 Task: Create a due date automation trigger when advanced on, 2 hours after a card is due add fields without custom field "Resume" set to a date more than 1 days from now.
Action: Mouse moved to (1292, 108)
Screenshot: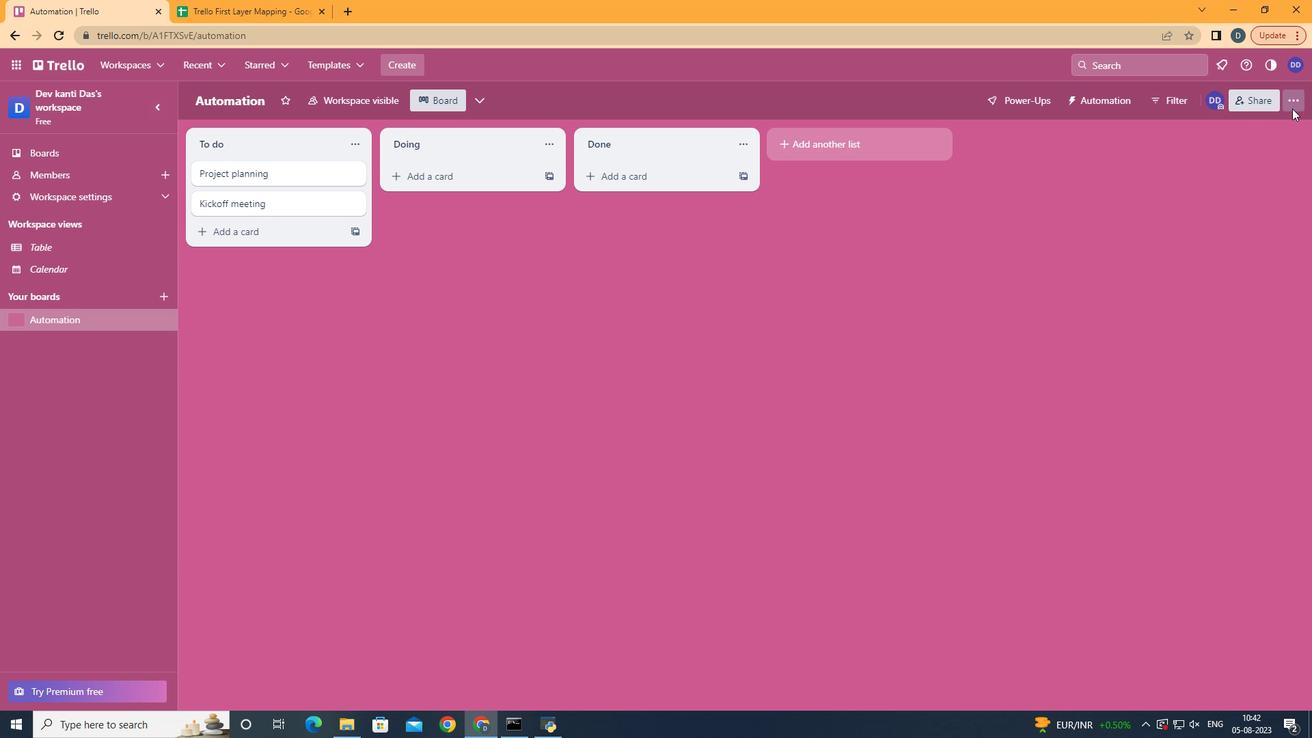 
Action: Mouse pressed left at (1292, 108)
Screenshot: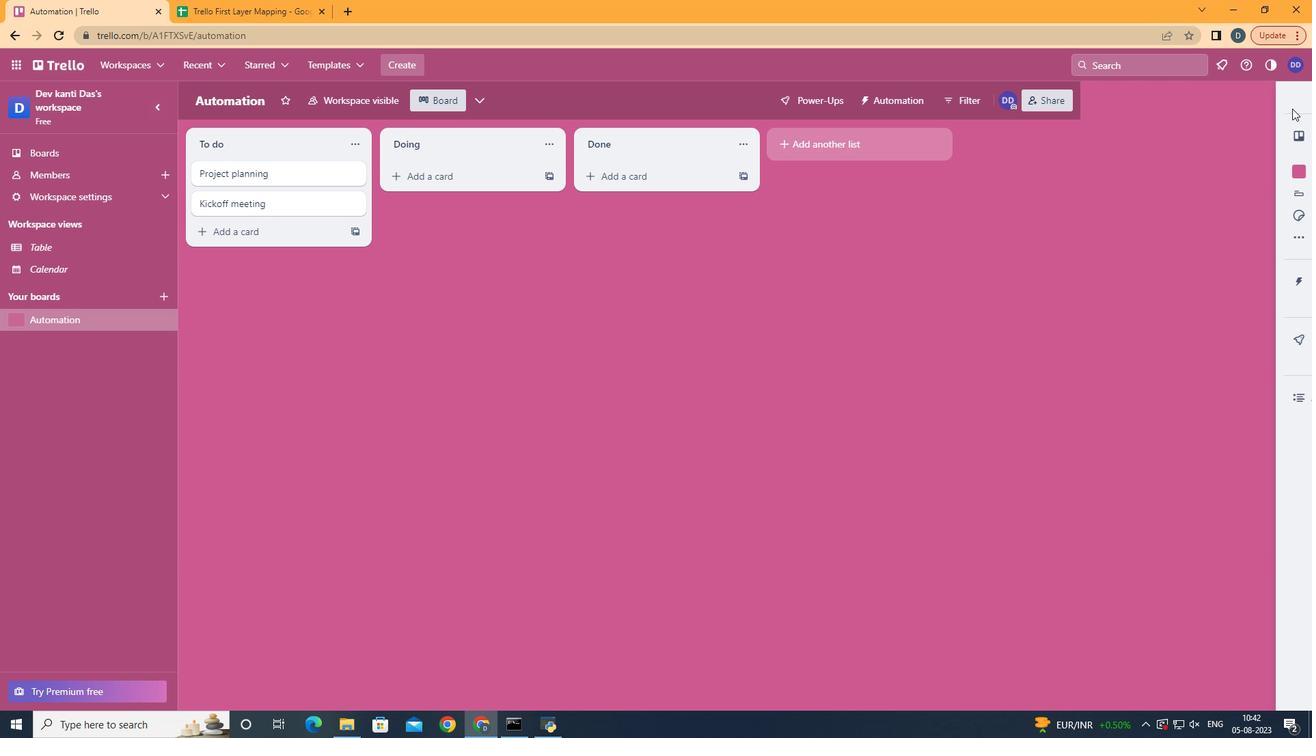 
Action: Mouse moved to (1168, 298)
Screenshot: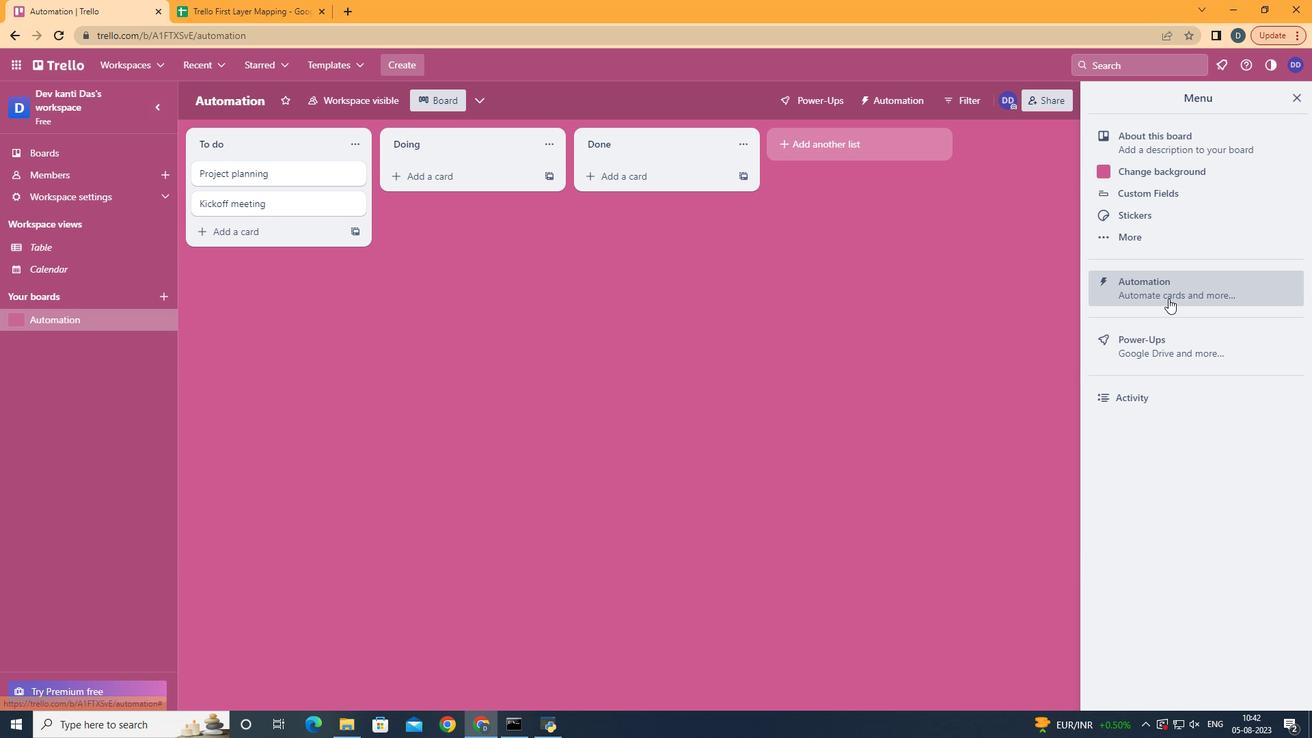 
Action: Mouse pressed left at (1168, 298)
Screenshot: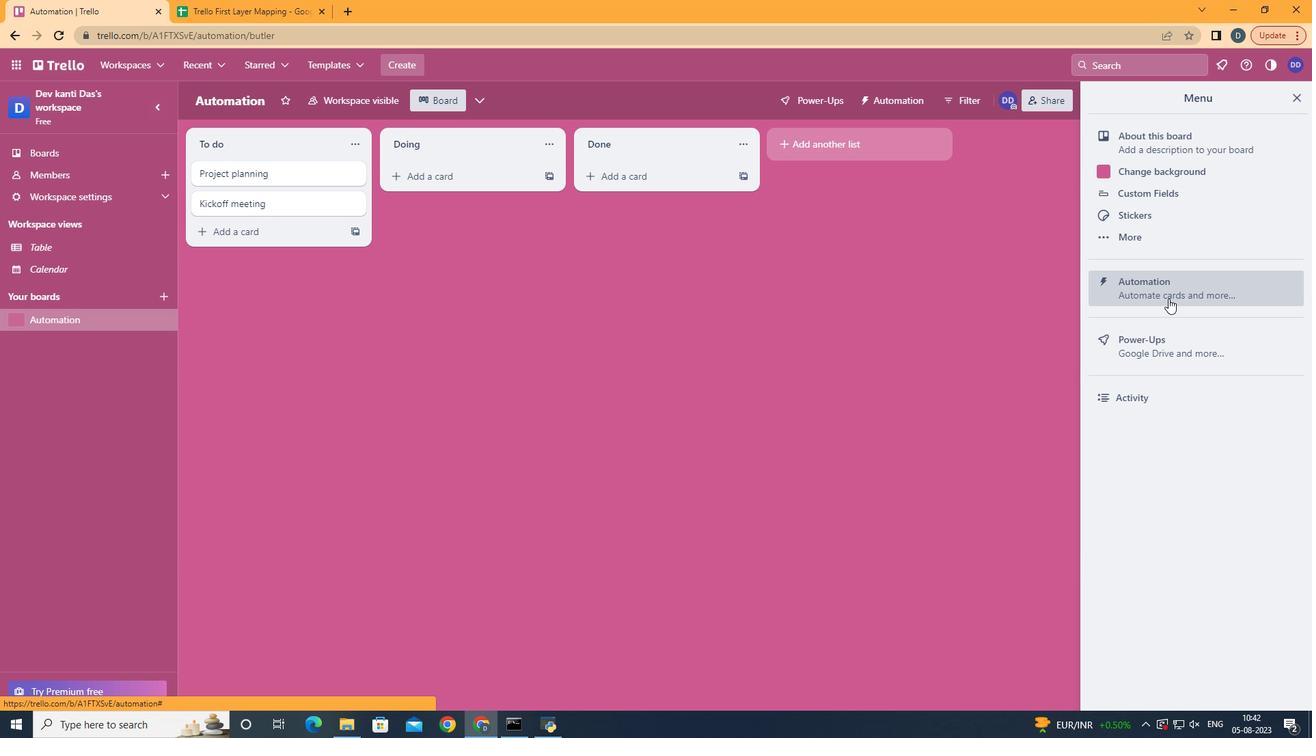 
Action: Mouse moved to (278, 273)
Screenshot: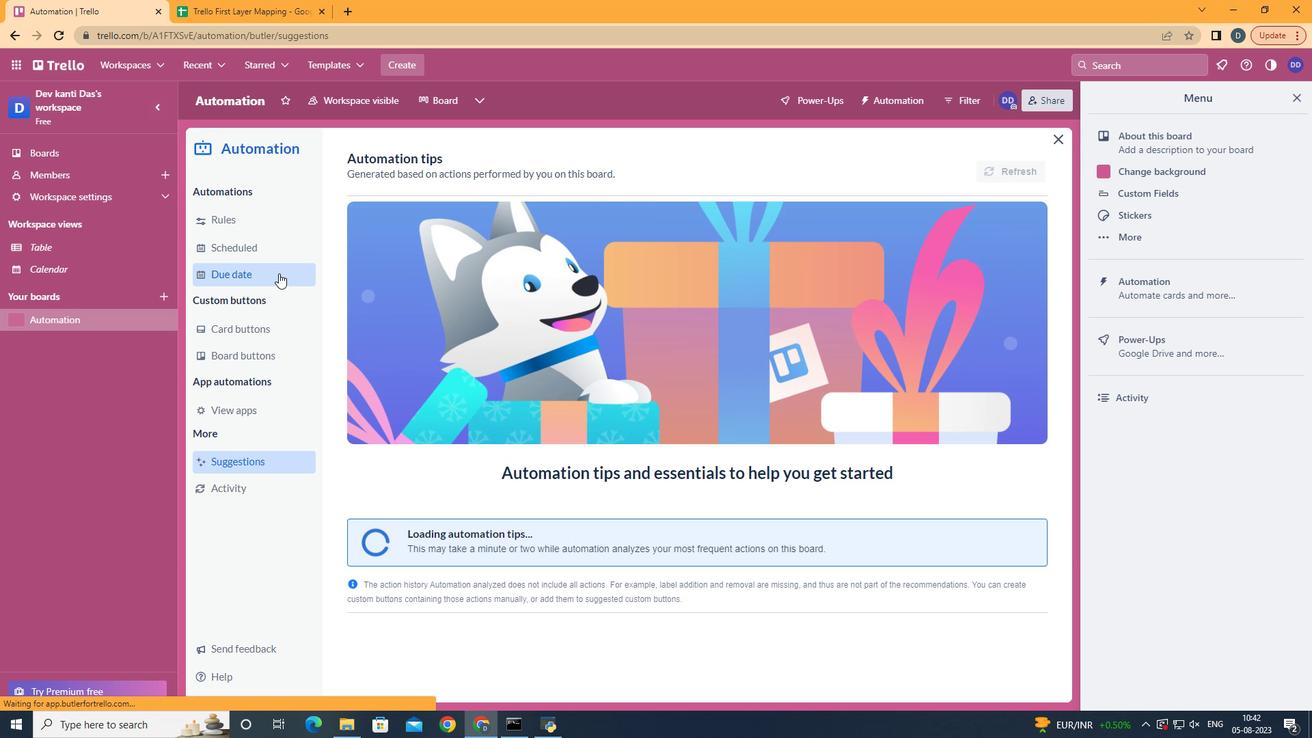 
Action: Mouse pressed left at (278, 273)
Screenshot: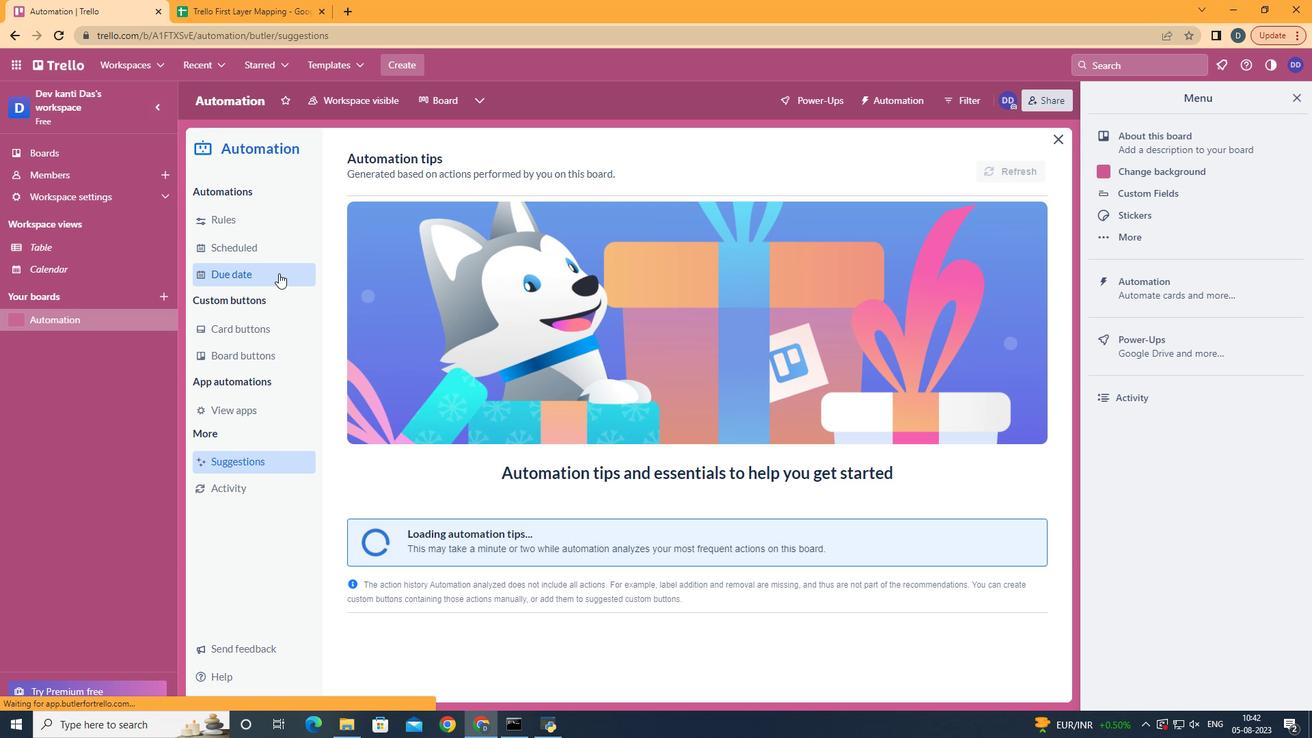 
Action: Mouse moved to (947, 164)
Screenshot: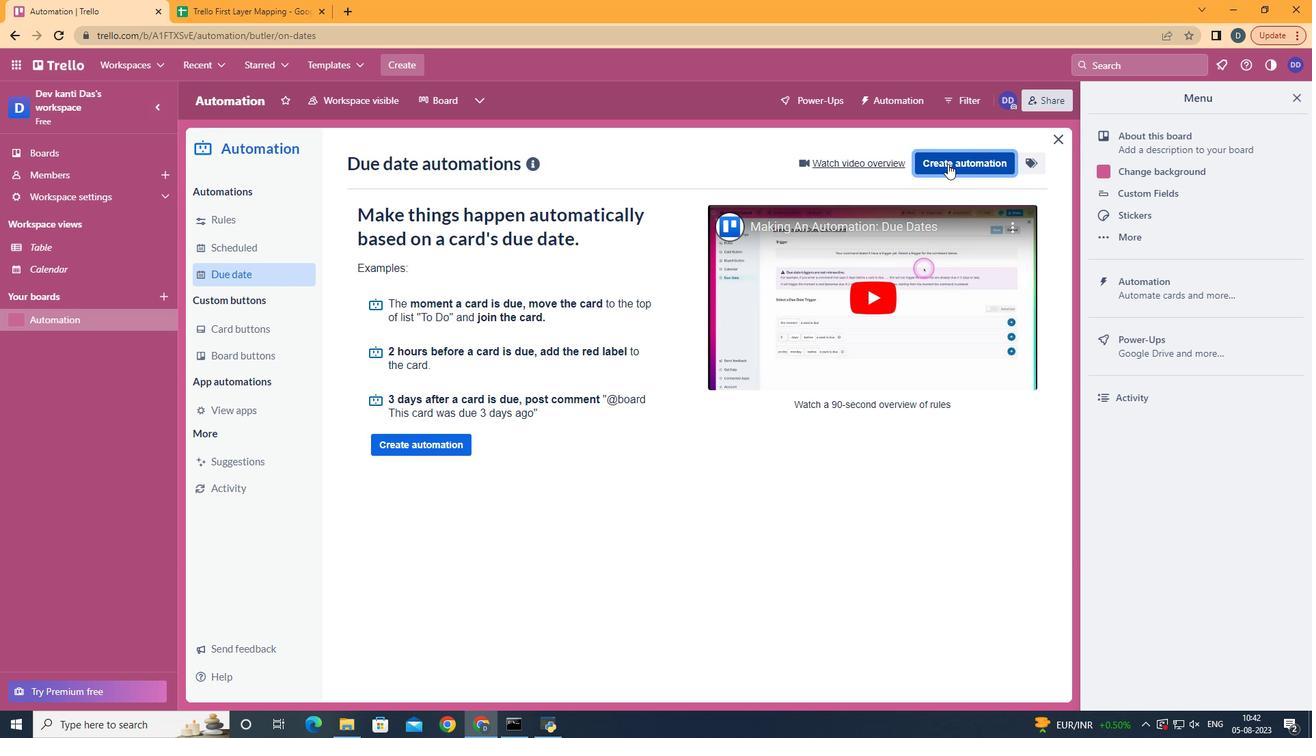 
Action: Mouse pressed left at (947, 164)
Screenshot: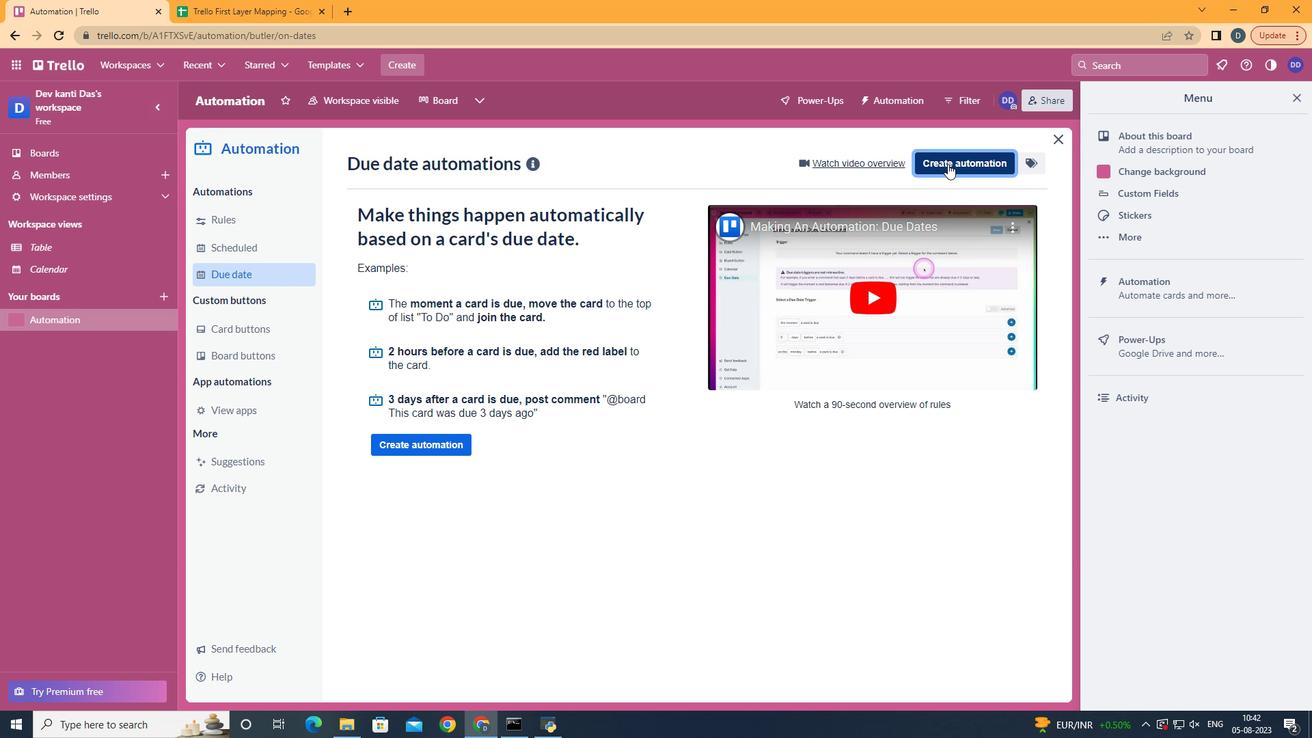 
Action: Mouse moved to (701, 300)
Screenshot: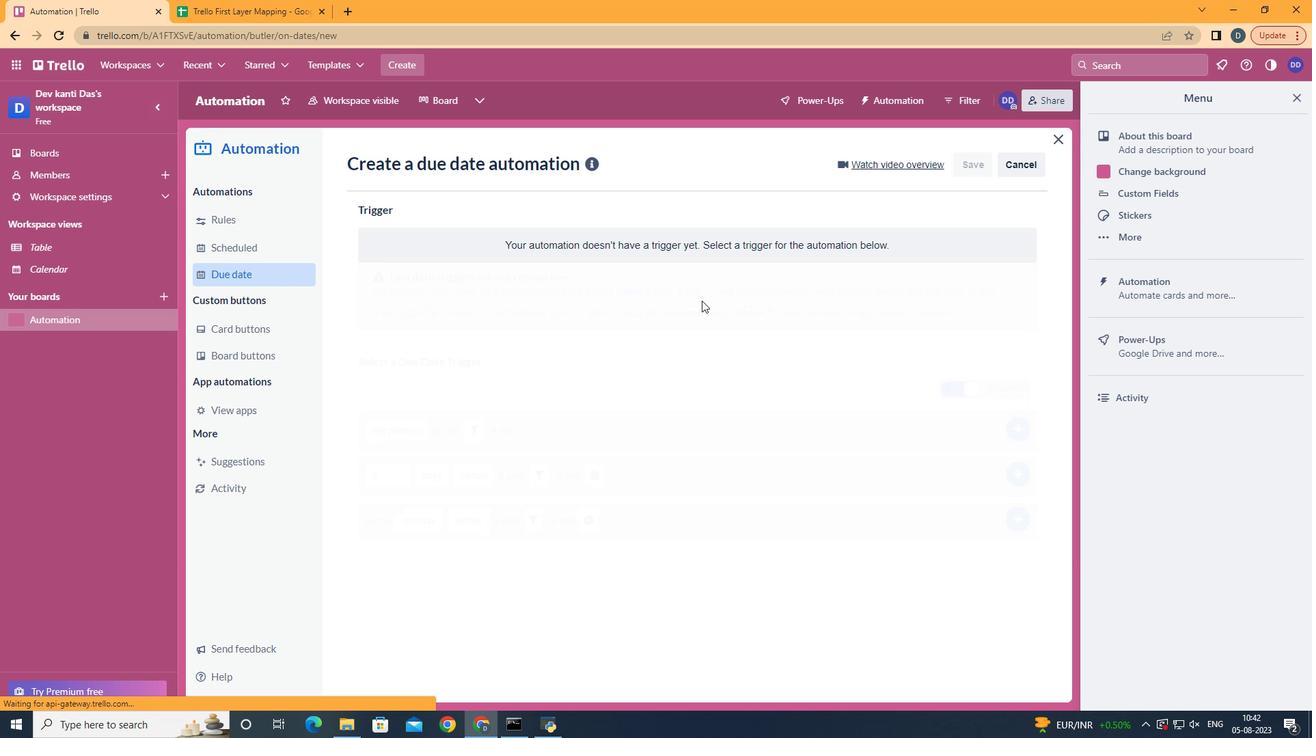 
Action: Mouse pressed left at (701, 300)
Screenshot: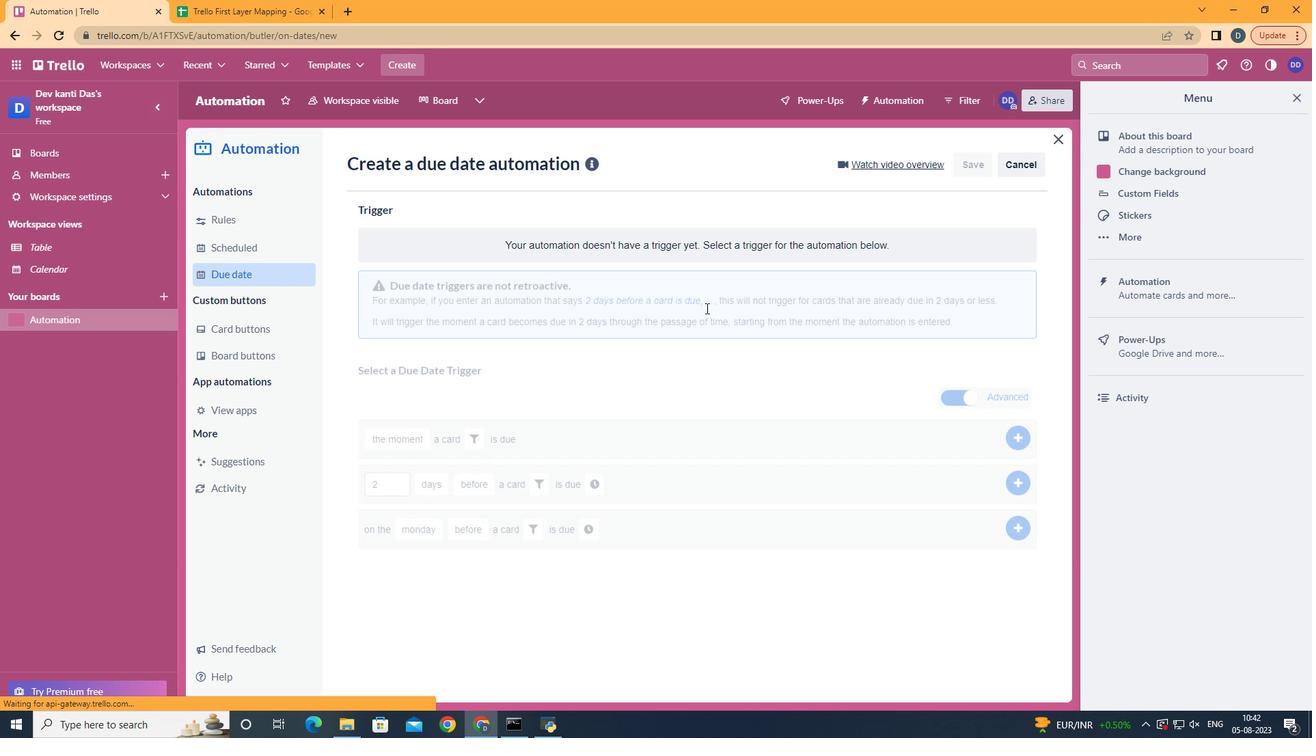 
Action: Mouse moved to (447, 575)
Screenshot: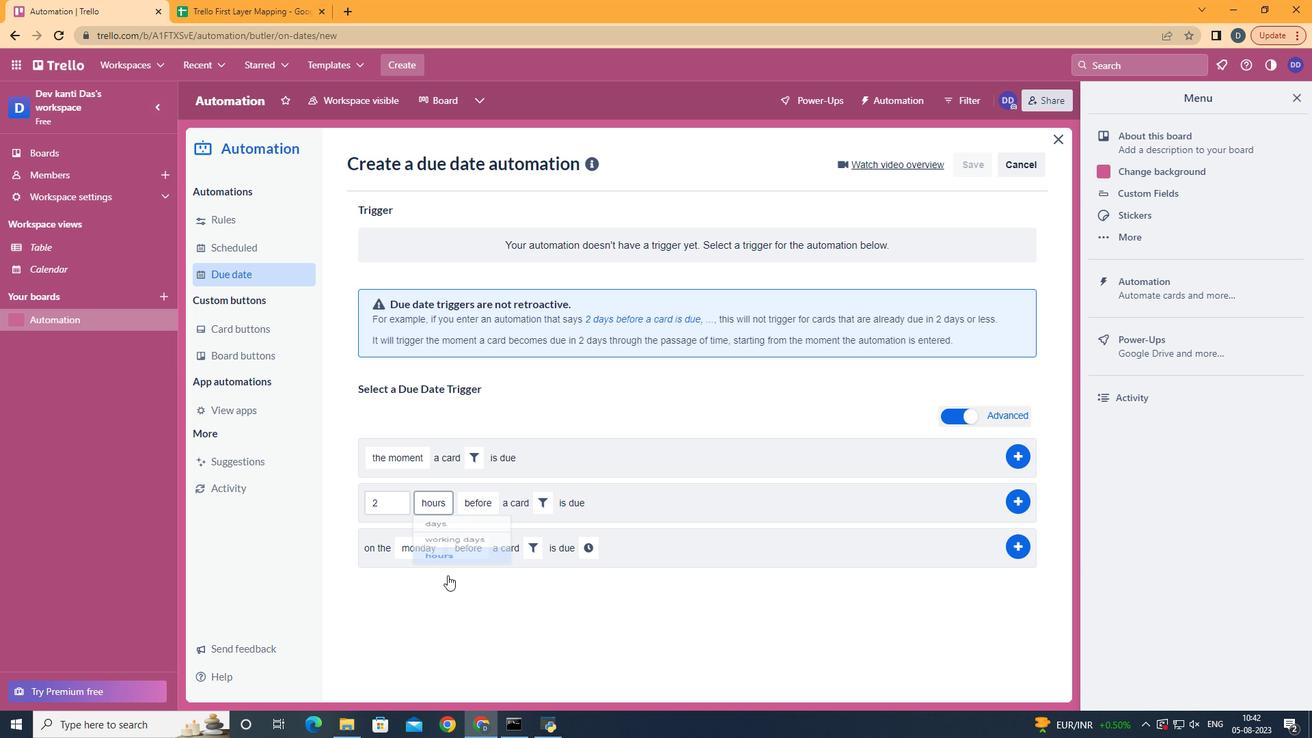 
Action: Mouse pressed left at (447, 575)
Screenshot: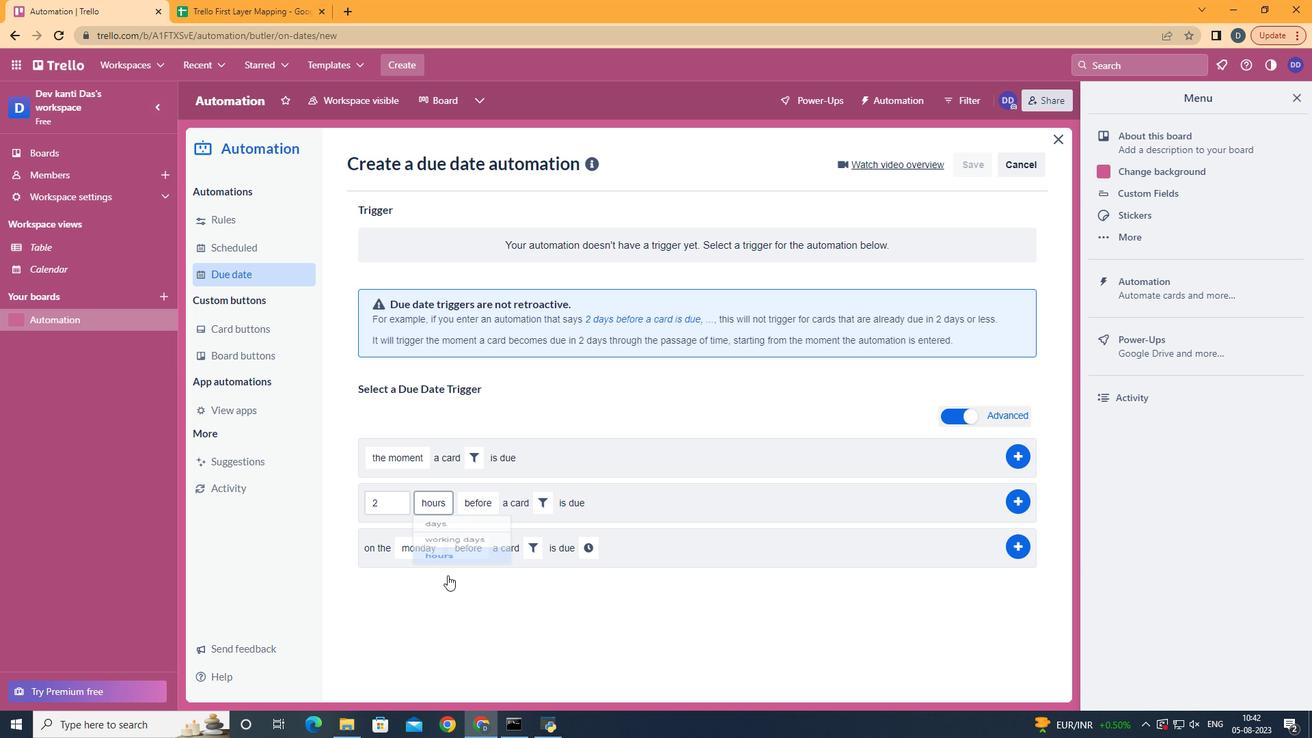 
Action: Mouse moved to (490, 552)
Screenshot: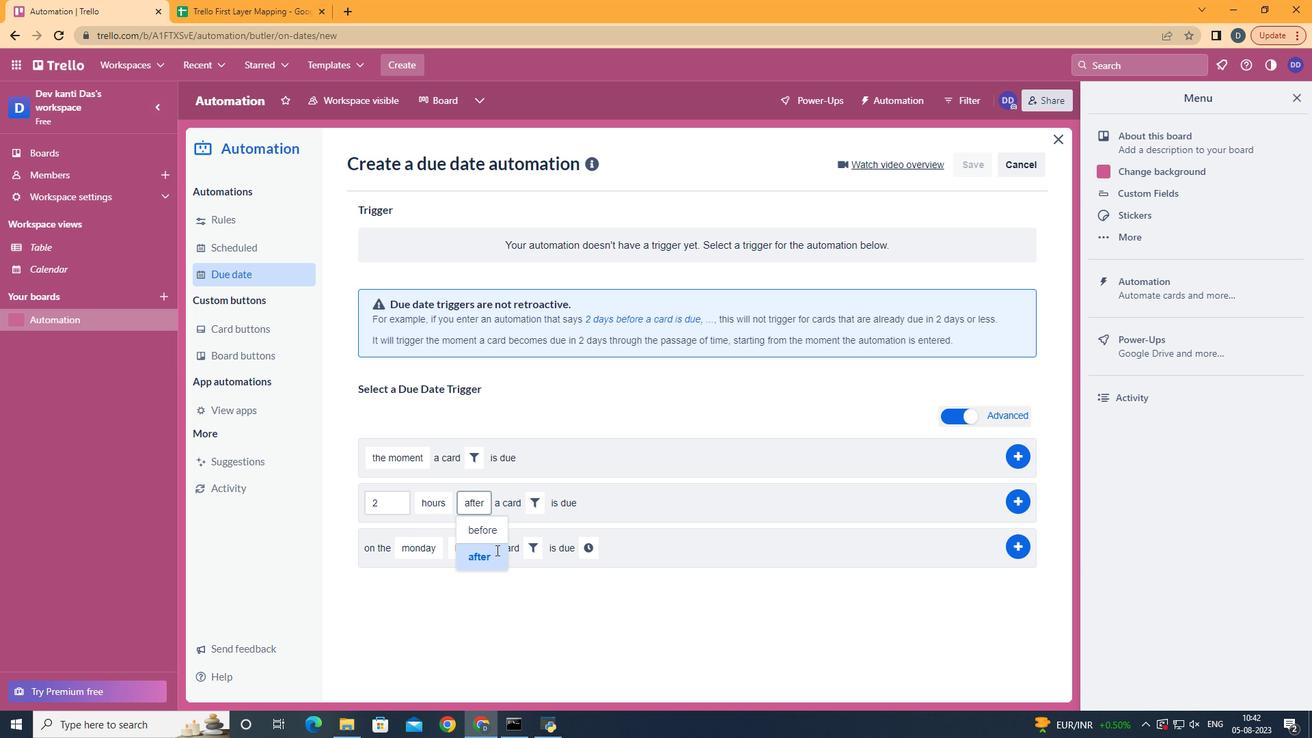 
Action: Mouse pressed left at (490, 552)
Screenshot: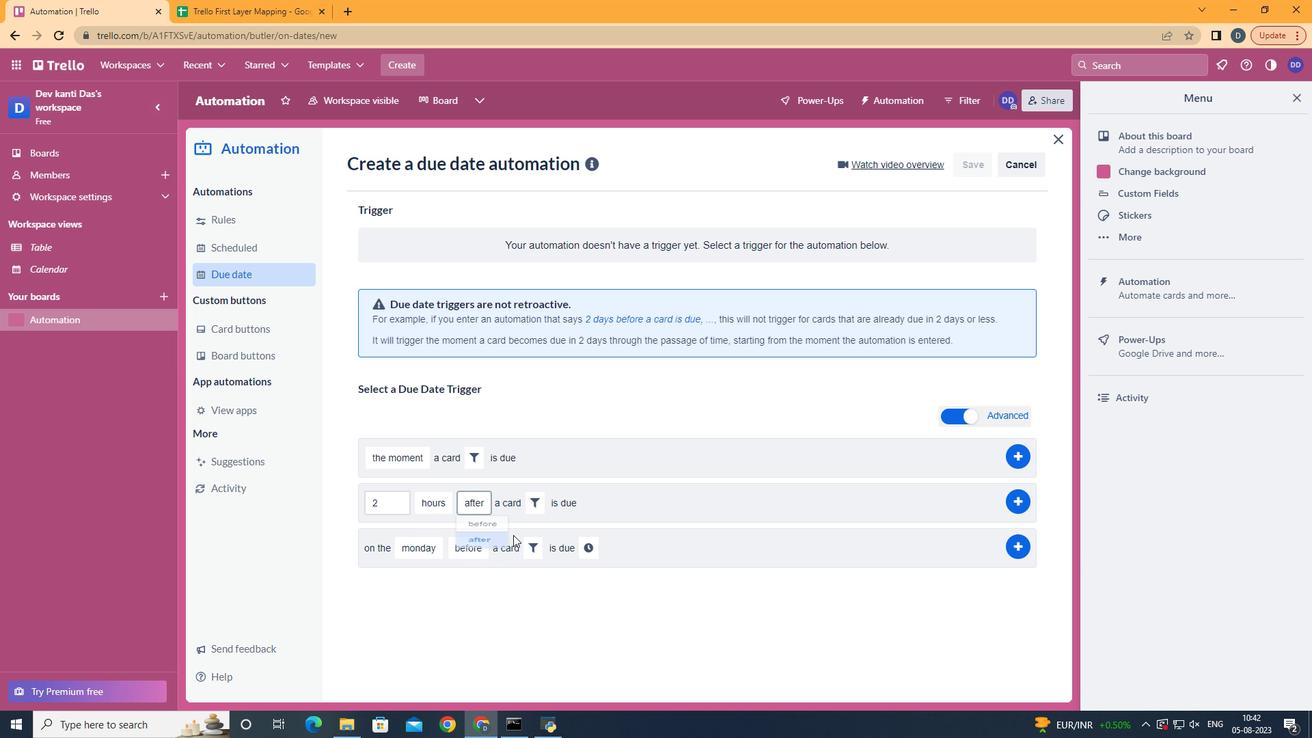 
Action: Mouse moved to (545, 503)
Screenshot: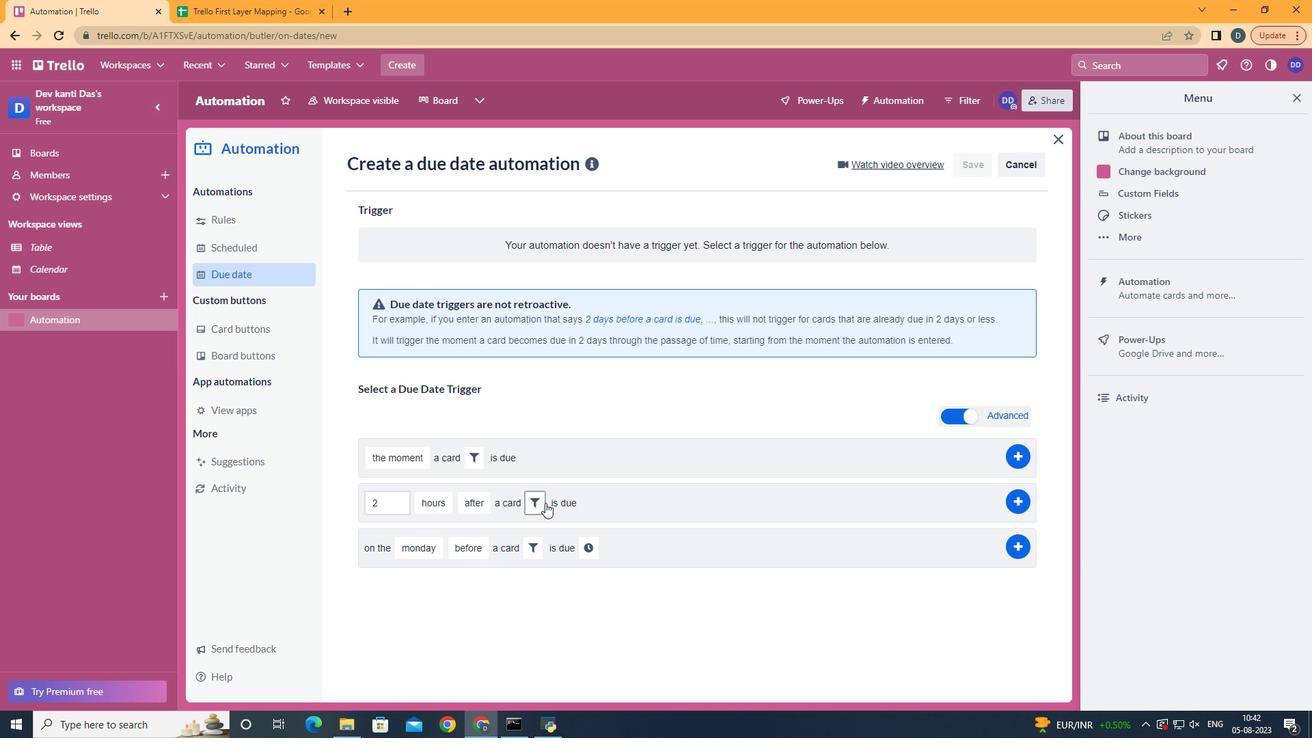 
Action: Mouse pressed left at (545, 503)
Screenshot: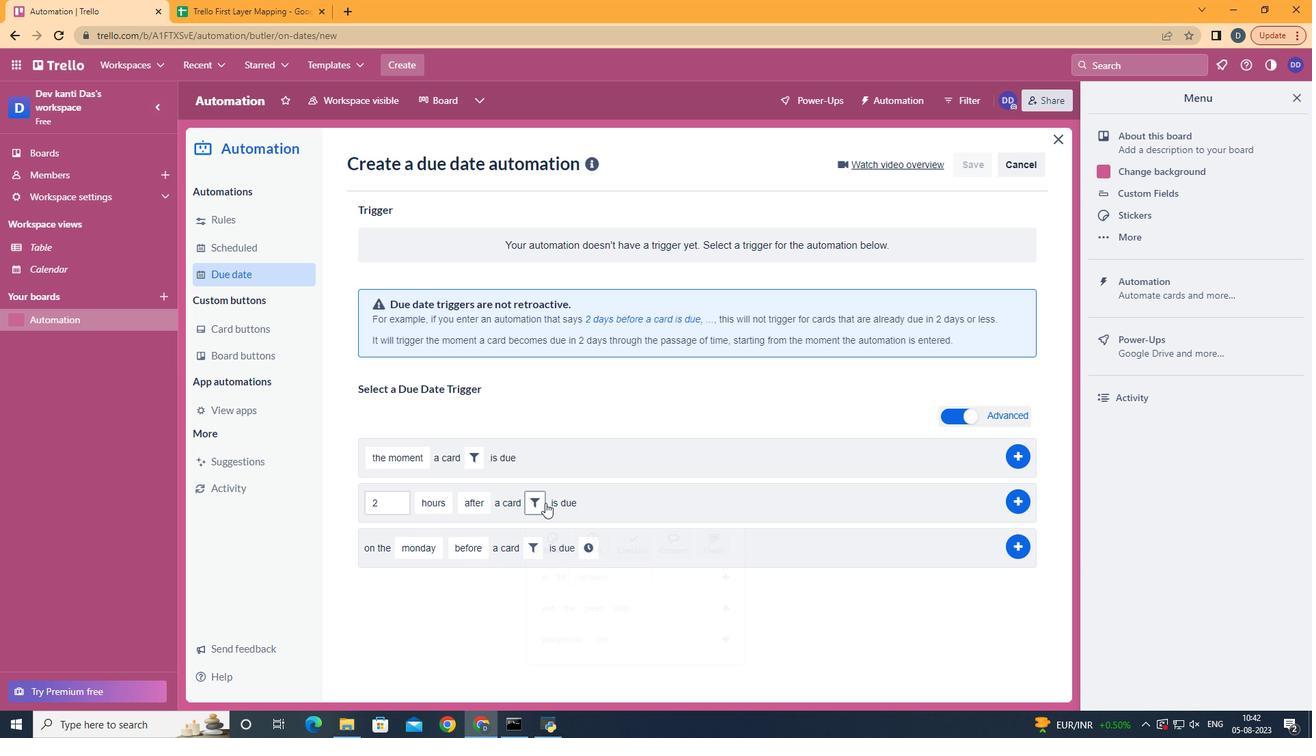 
Action: Mouse moved to (740, 548)
Screenshot: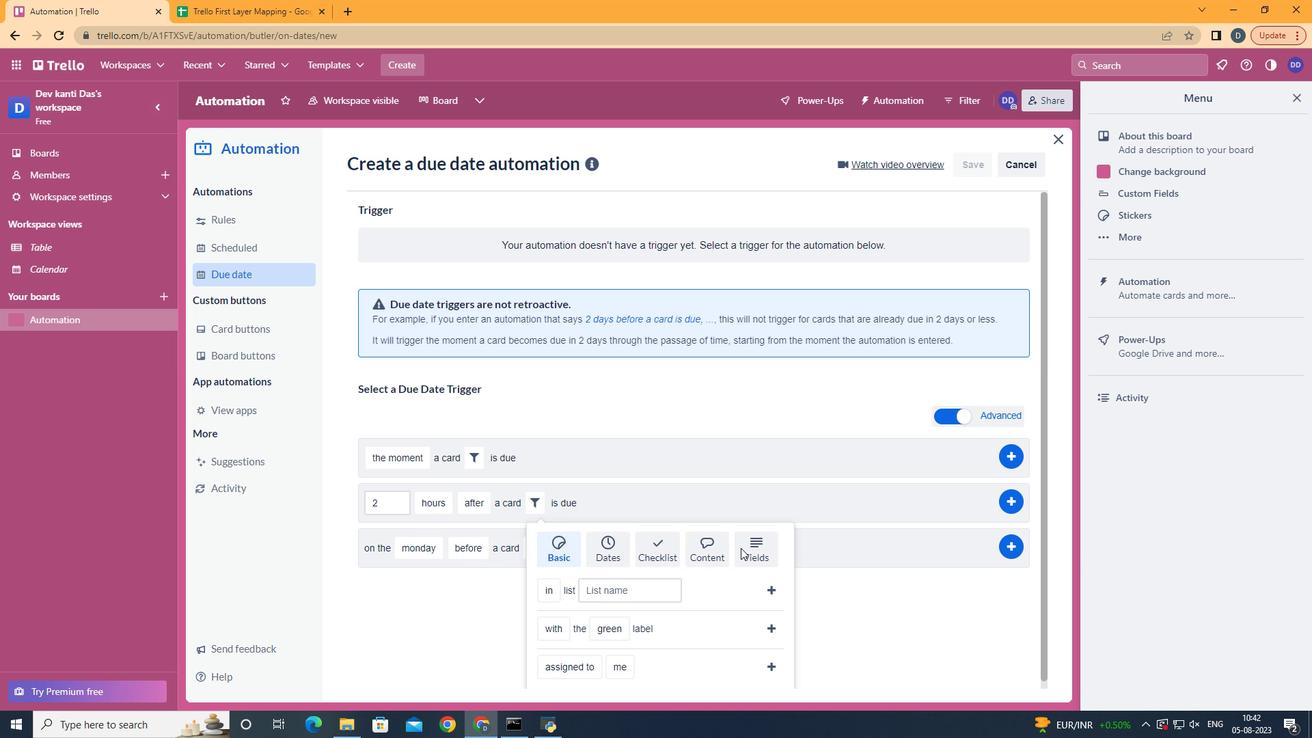 
Action: Mouse pressed left at (740, 548)
Screenshot: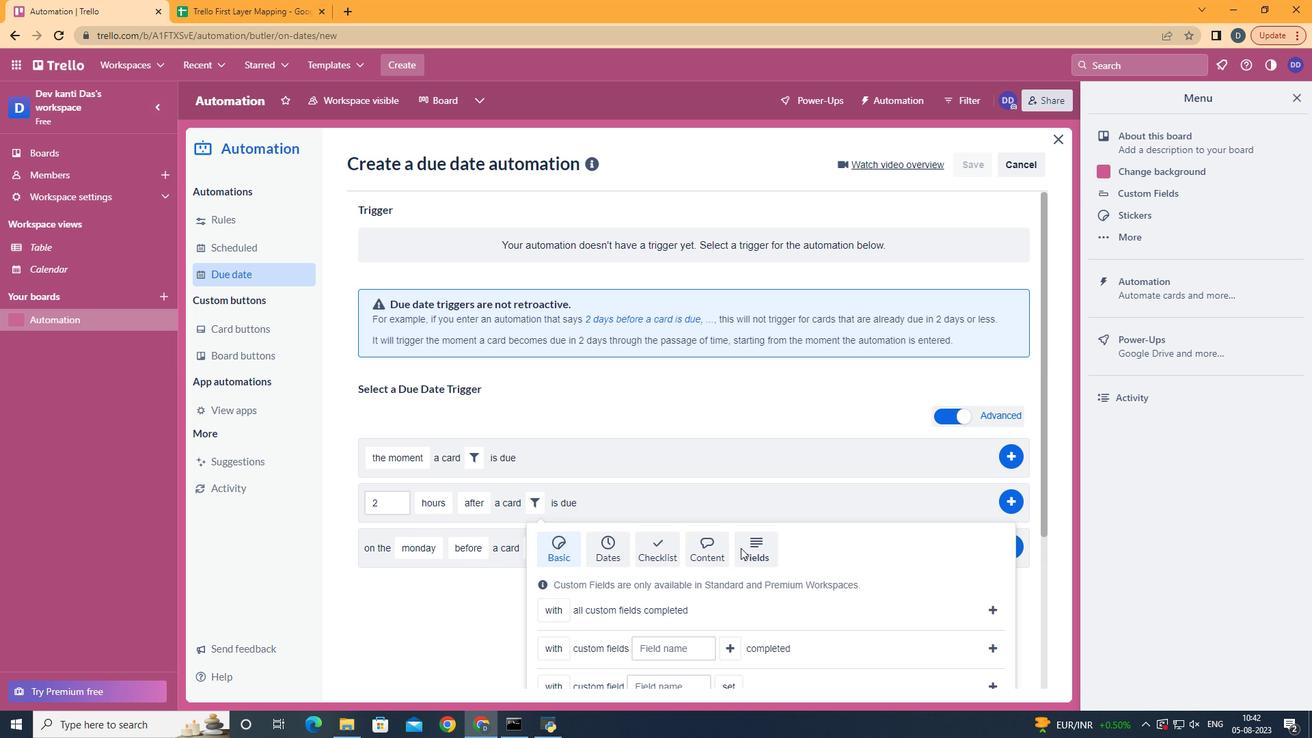 
Action: Mouse scrolled (740, 547) with delta (0, 0)
Screenshot: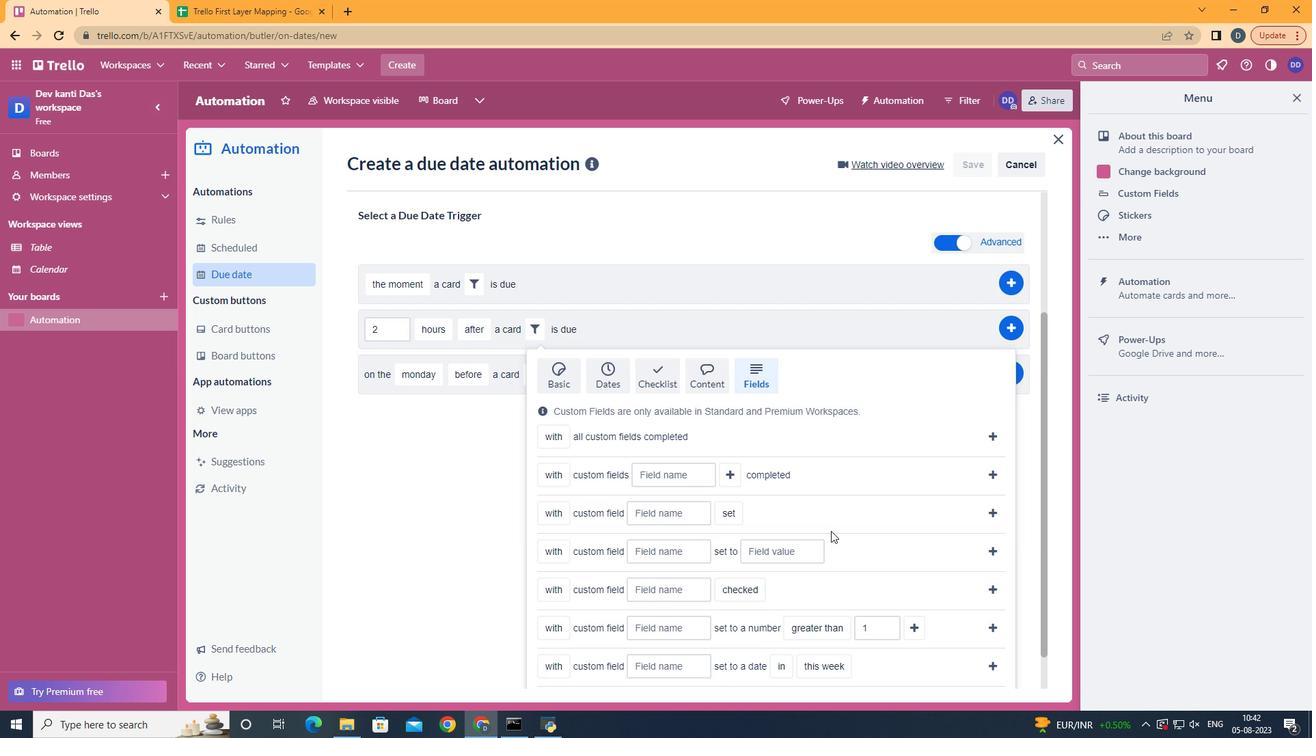 
Action: Mouse scrolled (740, 547) with delta (0, 0)
Screenshot: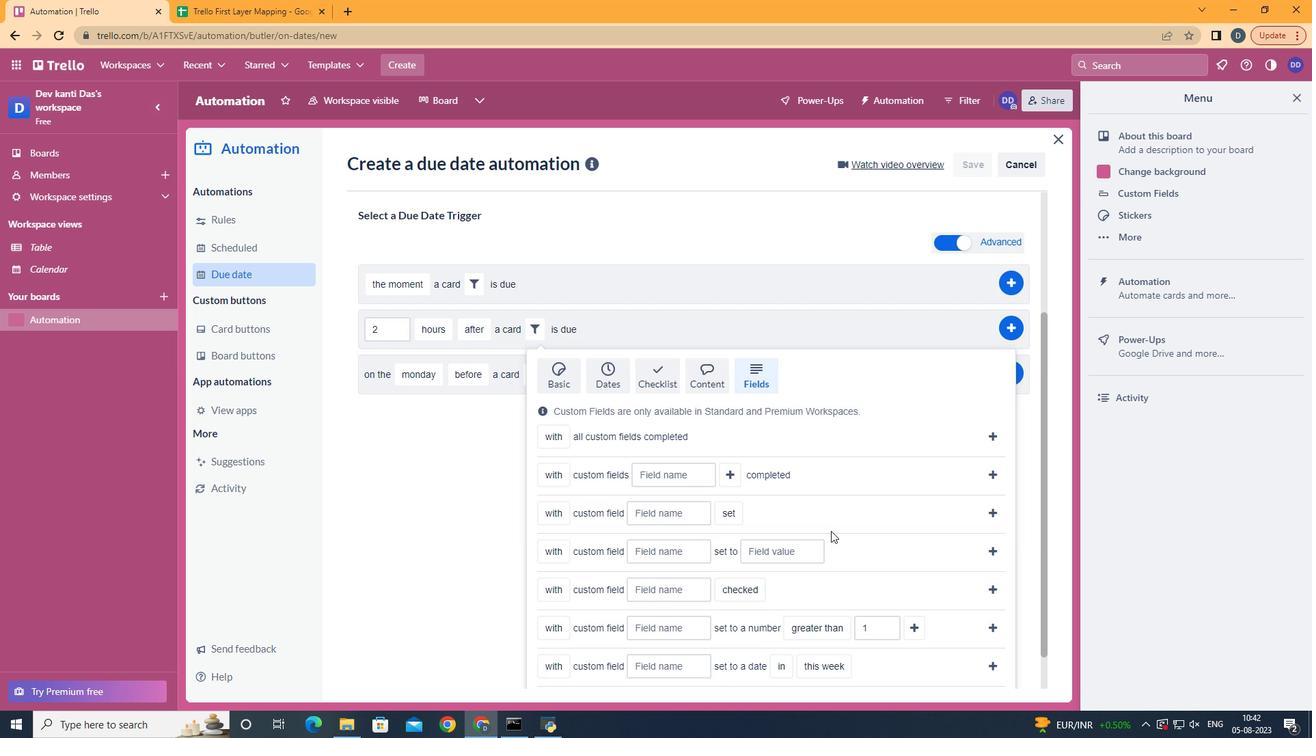 
Action: Mouse scrolled (740, 547) with delta (0, 0)
Screenshot: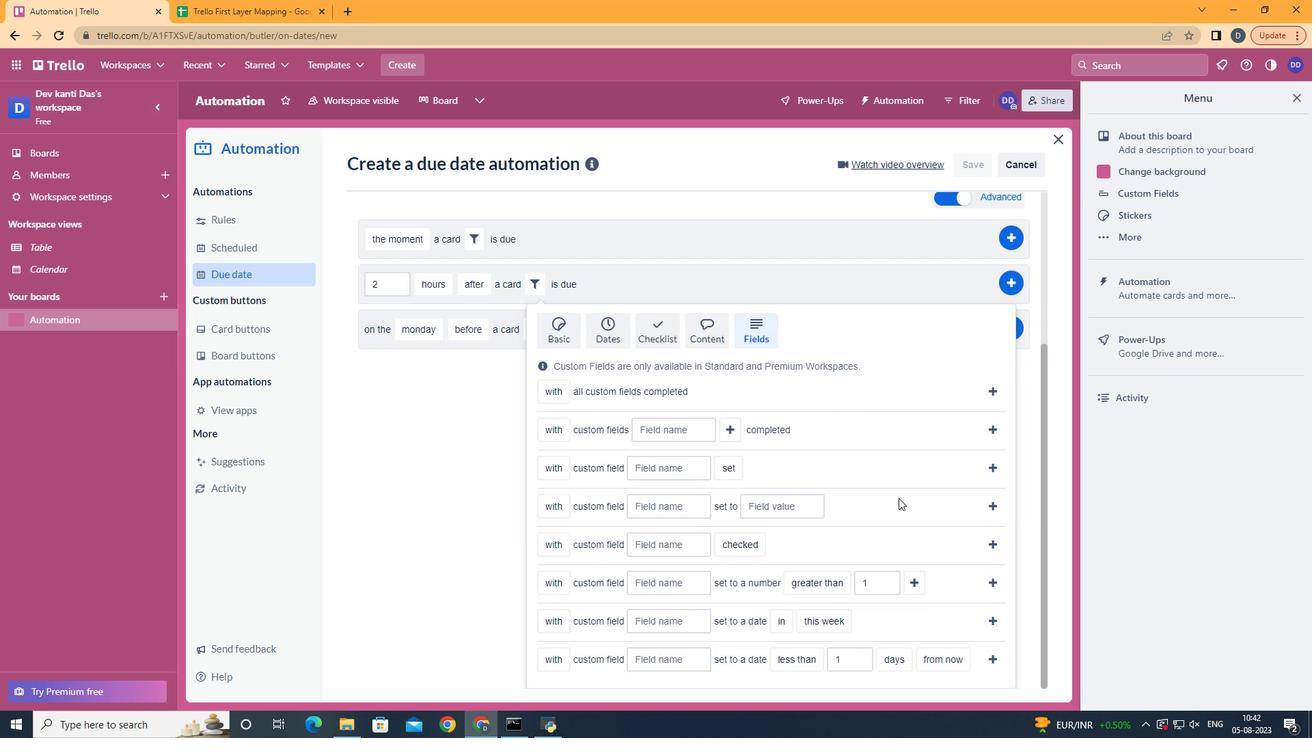 
Action: Mouse scrolled (740, 547) with delta (0, 0)
Screenshot: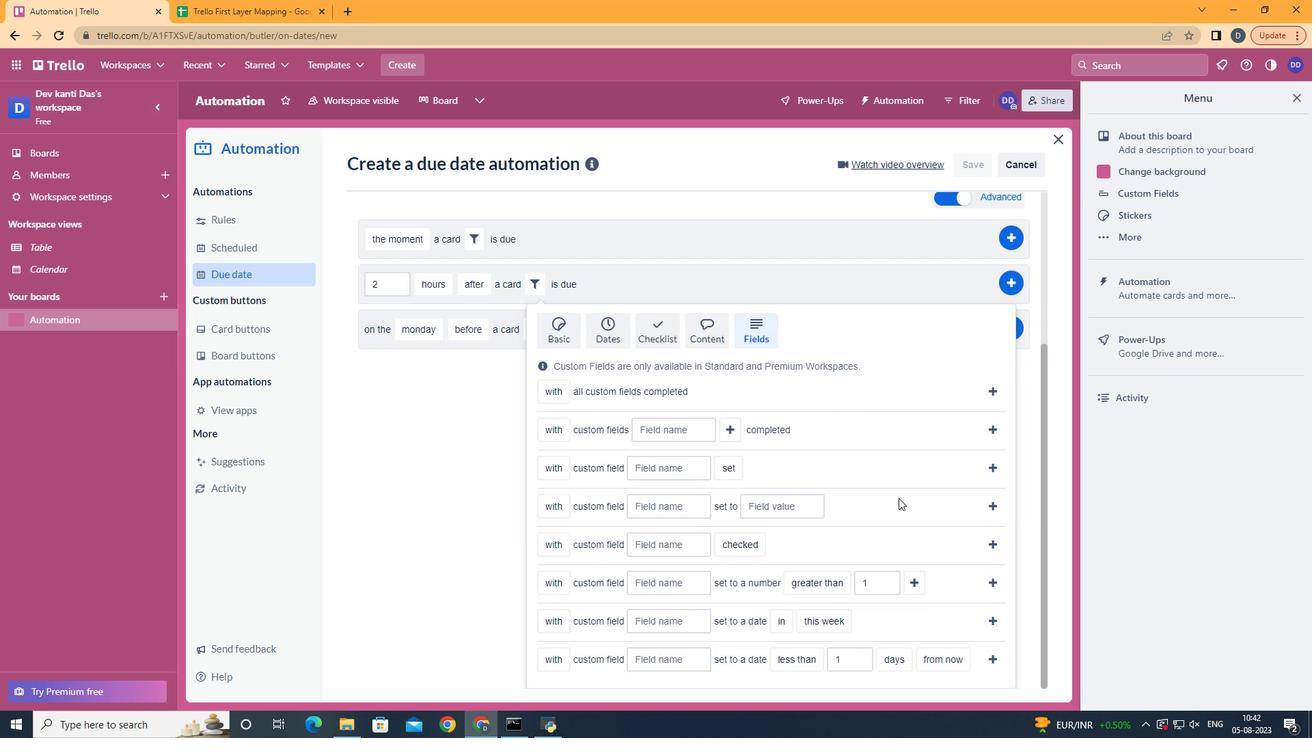 
Action: Mouse moved to (742, 548)
Screenshot: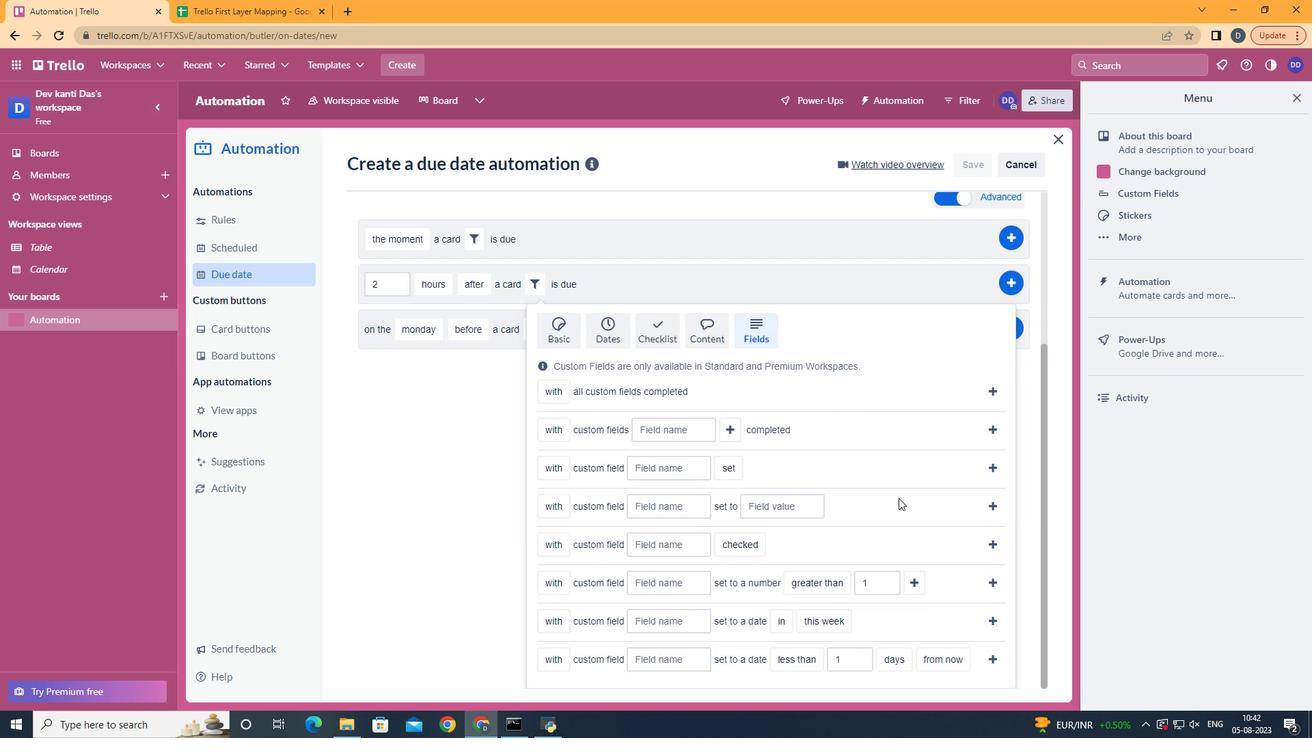
Action: Mouse scrolled (742, 548) with delta (0, 0)
Screenshot: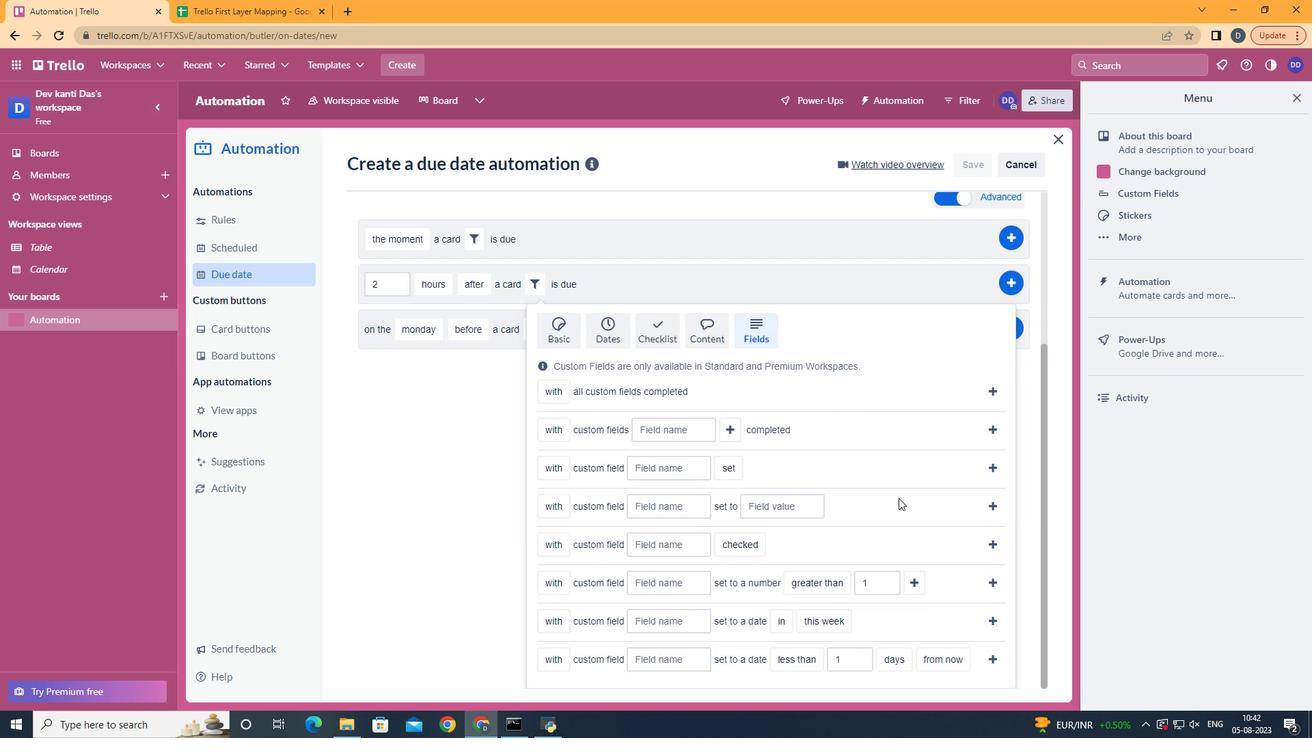 
Action: Mouse moved to (743, 548)
Screenshot: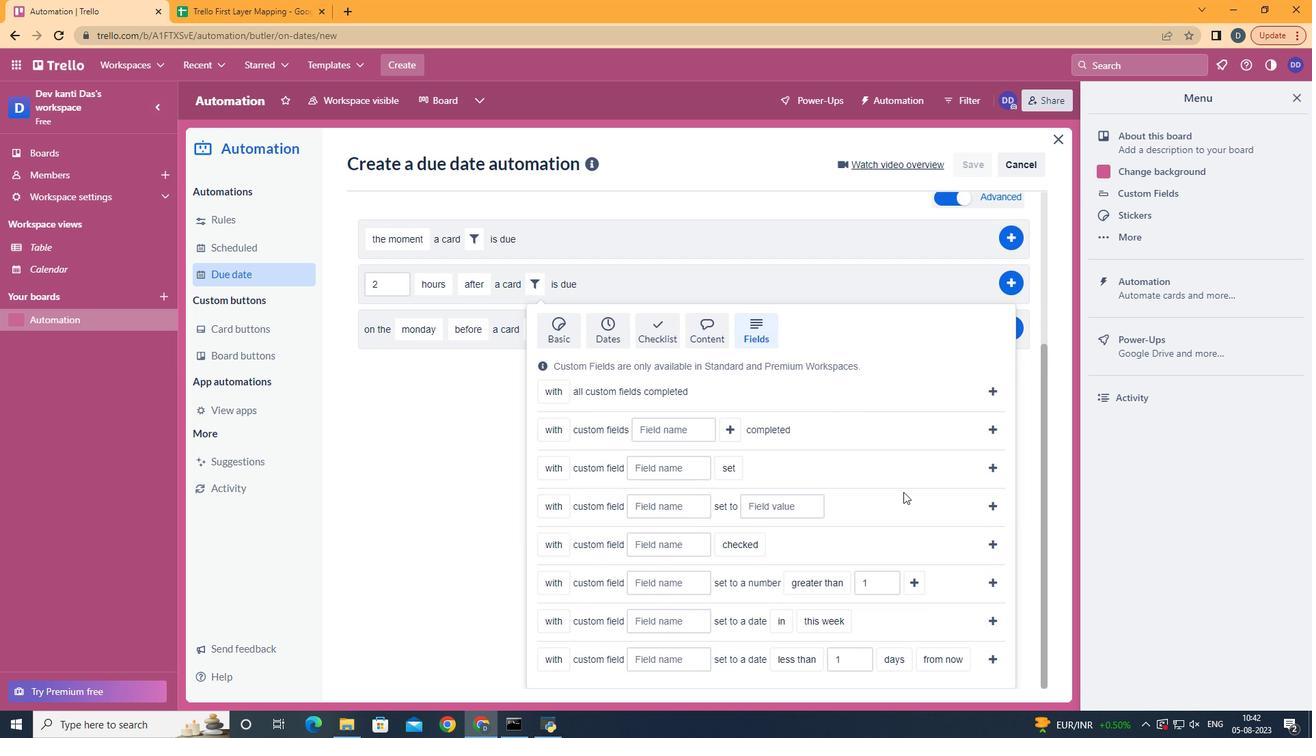 
Action: Mouse scrolled (743, 548) with delta (0, 0)
Screenshot: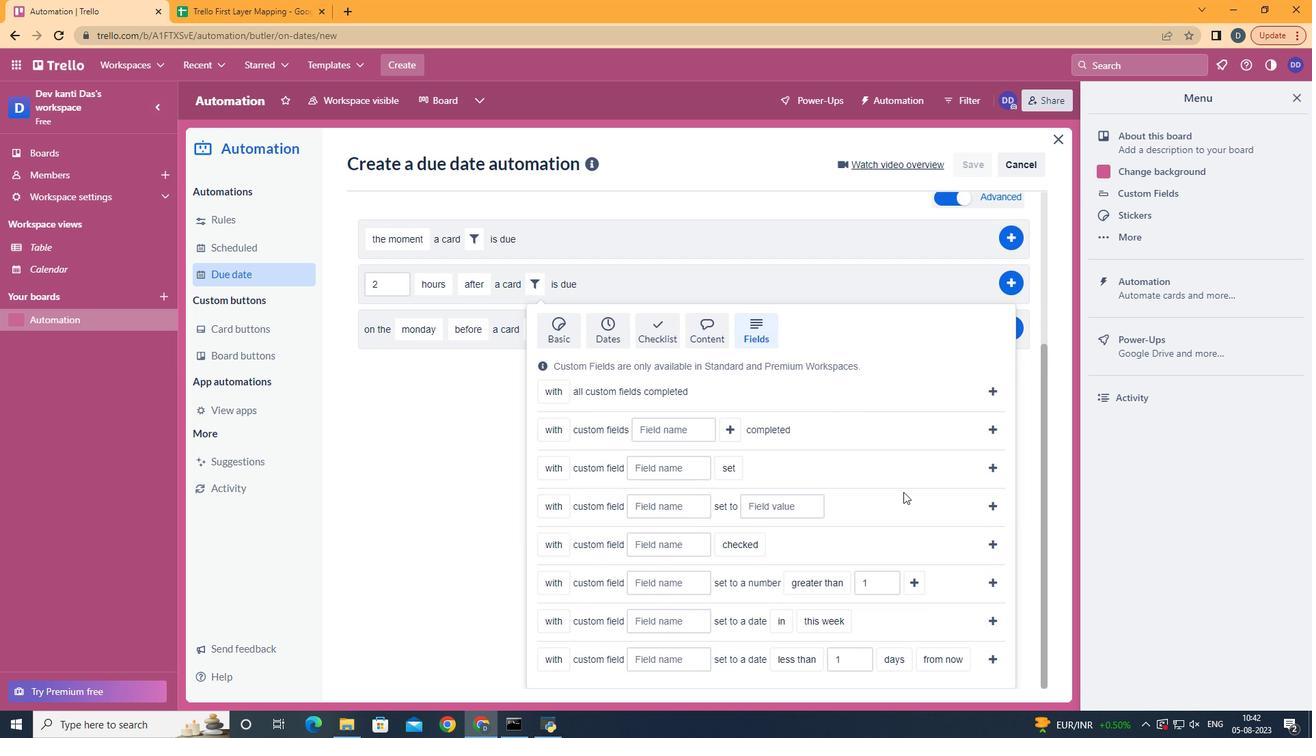 
Action: Mouse moved to (578, 627)
Screenshot: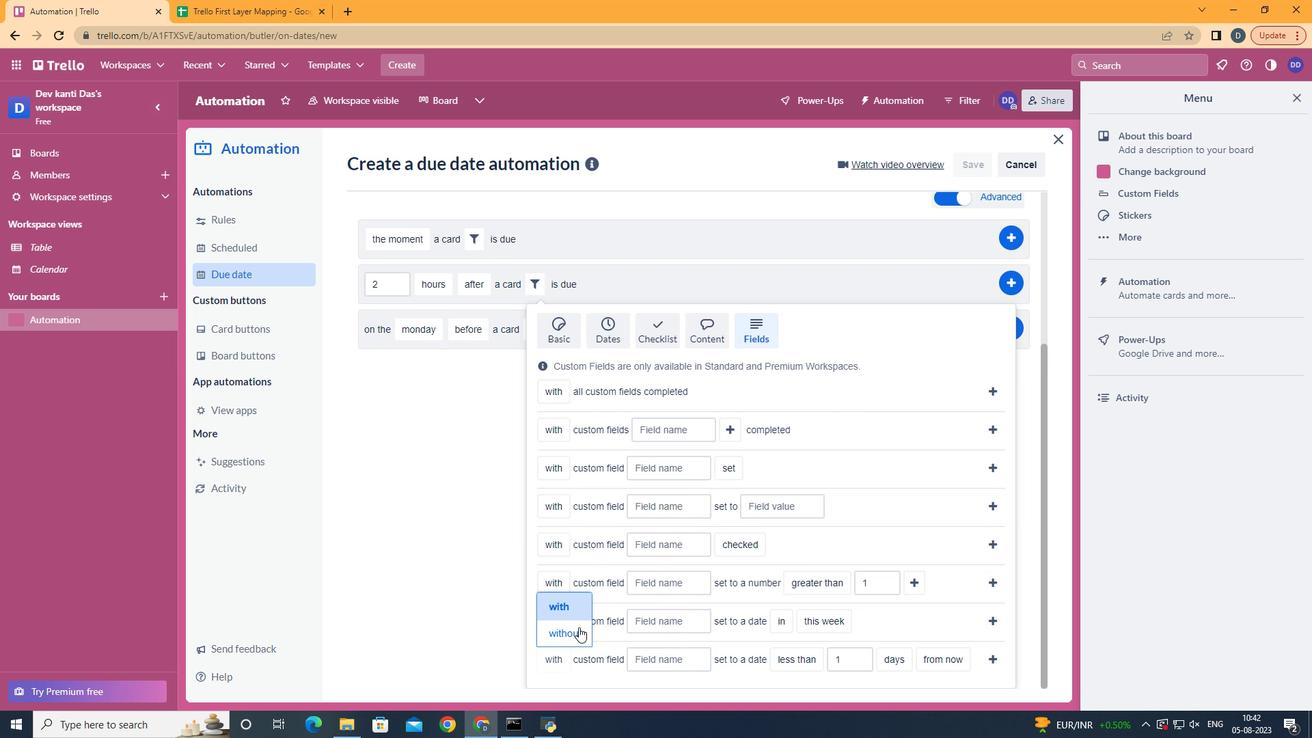 
Action: Mouse pressed left at (578, 627)
Screenshot: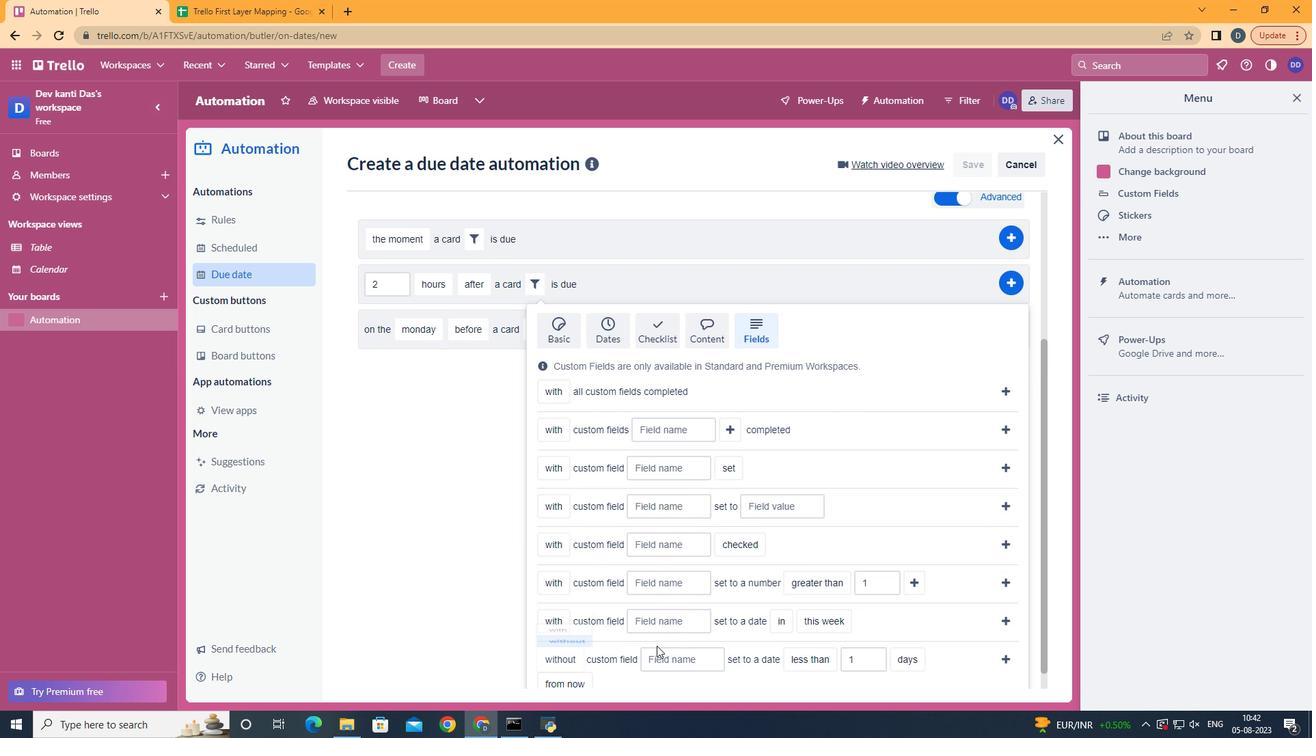 
Action: Mouse moved to (667, 650)
Screenshot: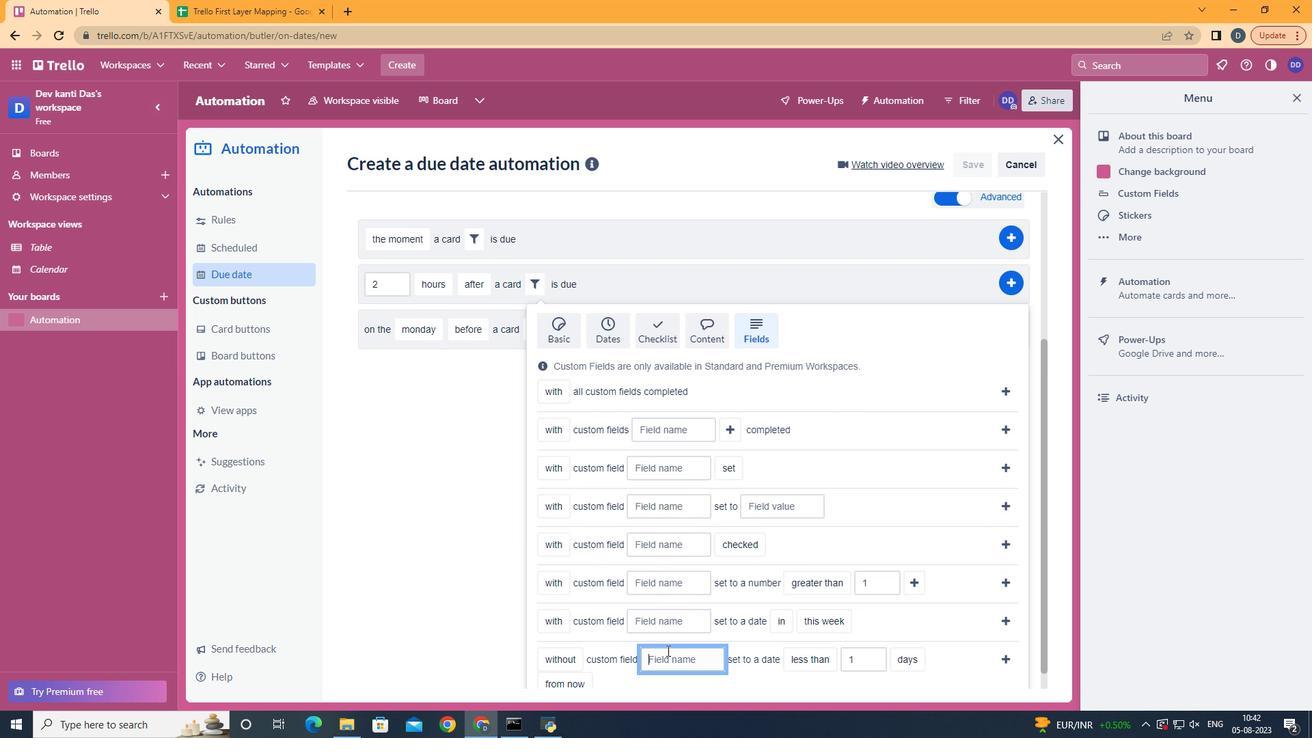
Action: Mouse pressed left at (667, 650)
Screenshot: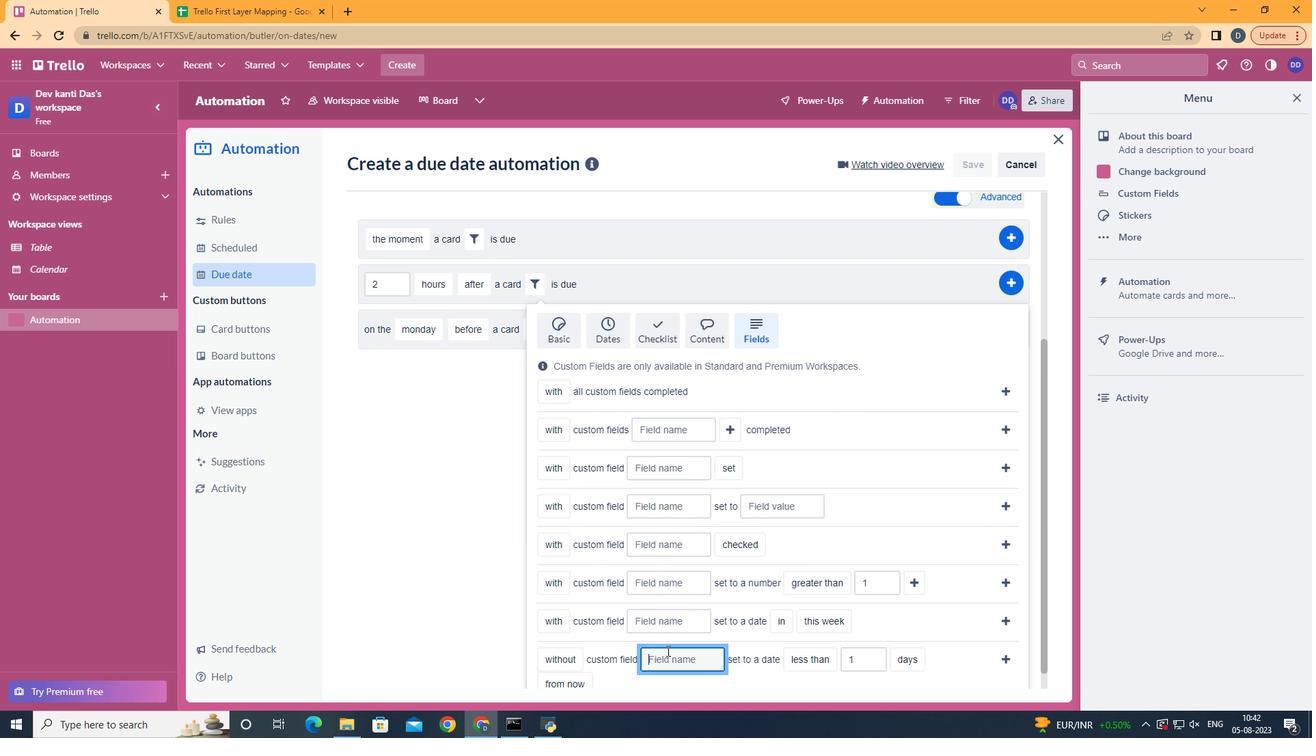 
Action: Key pressed <Key.shift>Resume
Screenshot: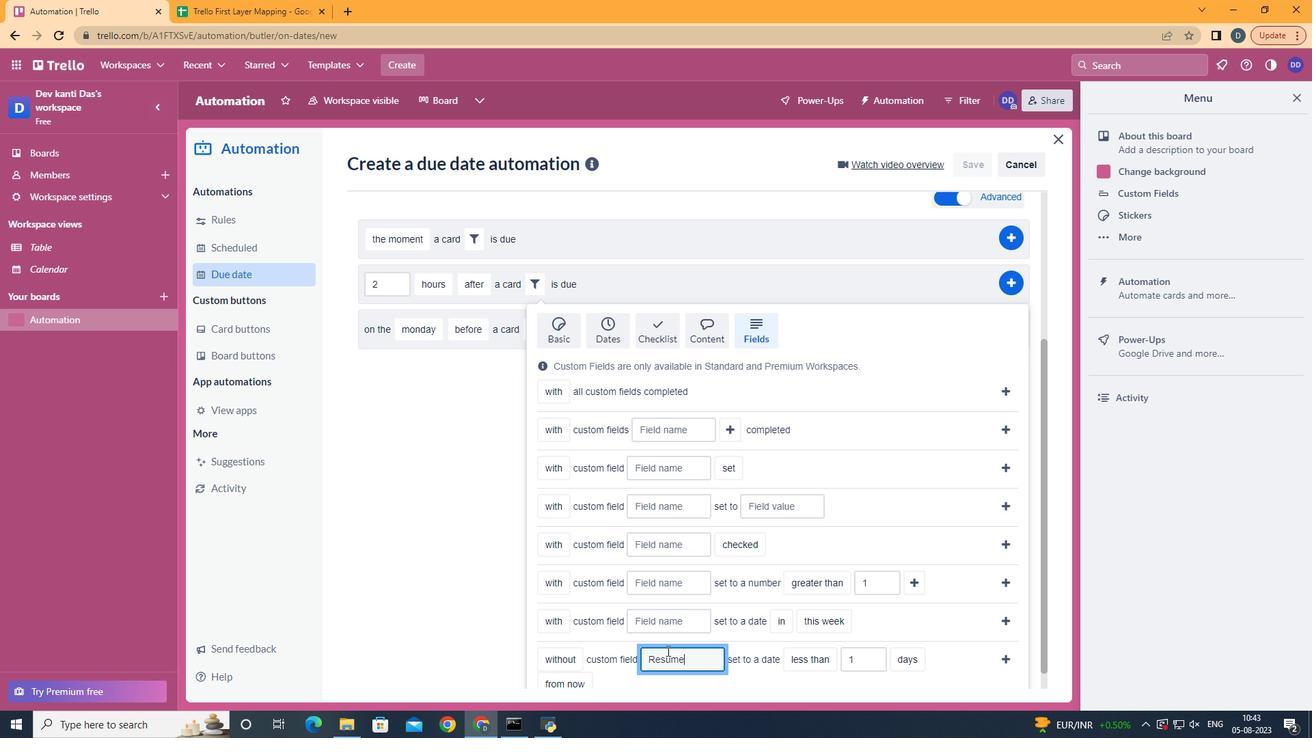
Action: Mouse scrolled (667, 649) with delta (0, 0)
Screenshot: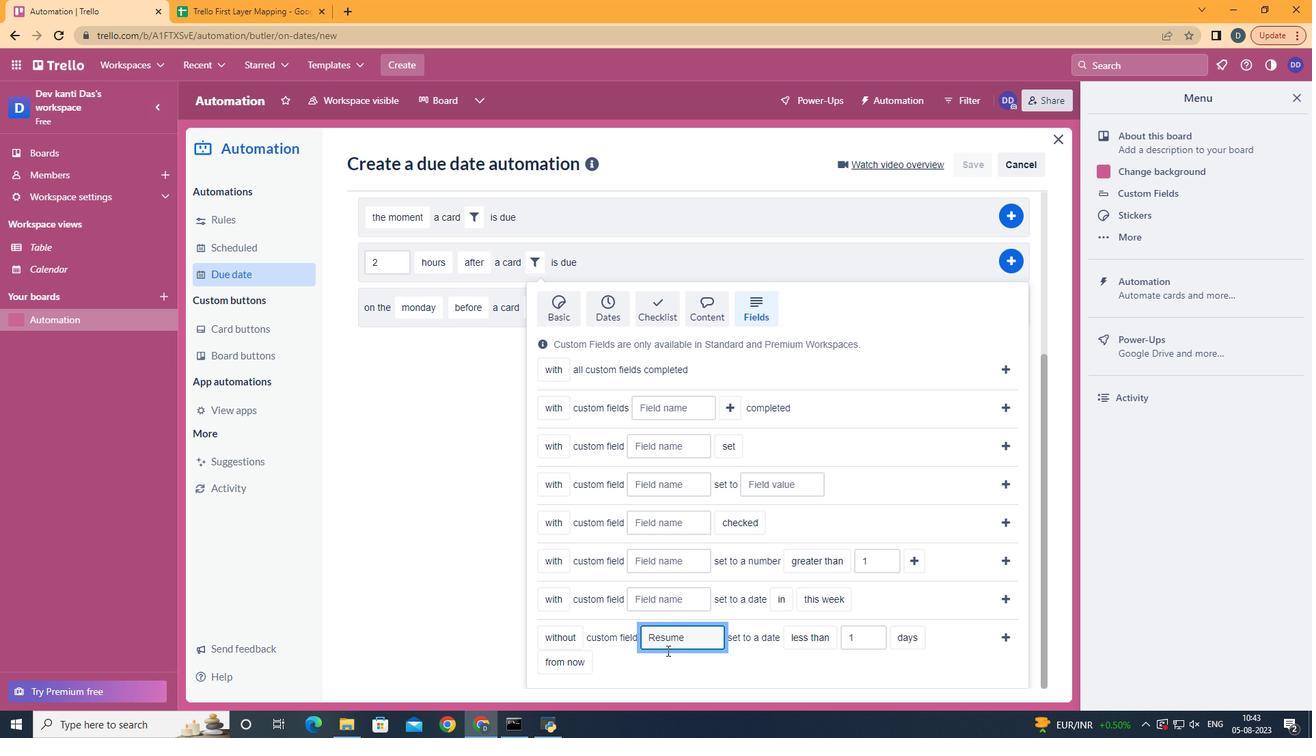 
Action: Mouse scrolled (667, 649) with delta (0, 0)
Screenshot: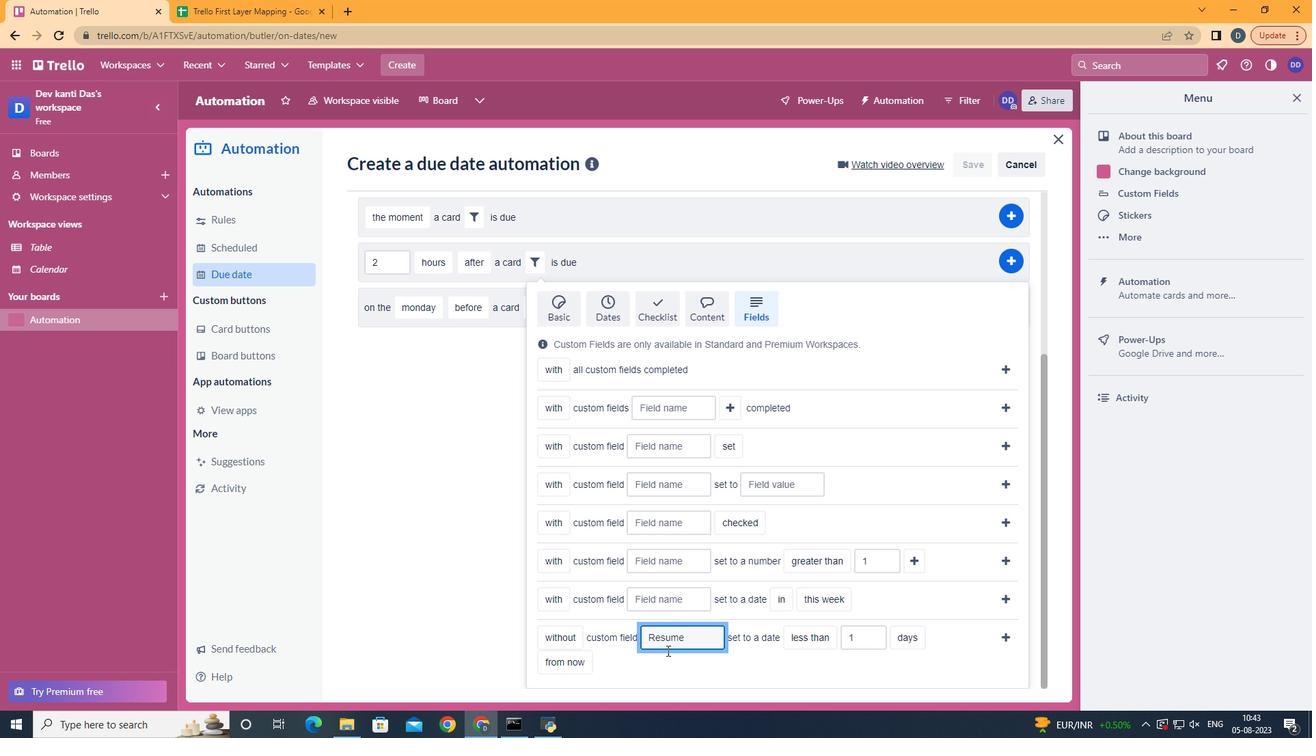 
Action: Mouse scrolled (667, 649) with delta (0, 0)
Screenshot: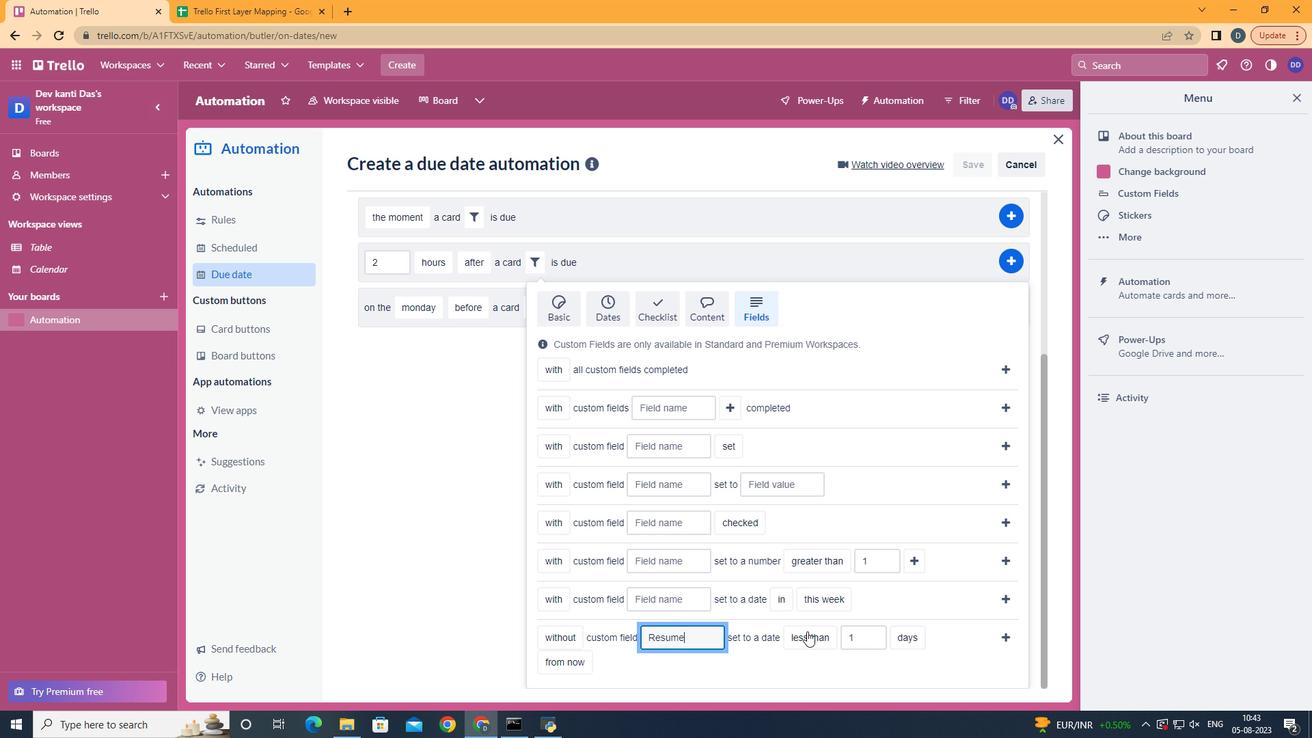 
Action: Mouse scrolled (667, 649) with delta (0, 0)
Screenshot: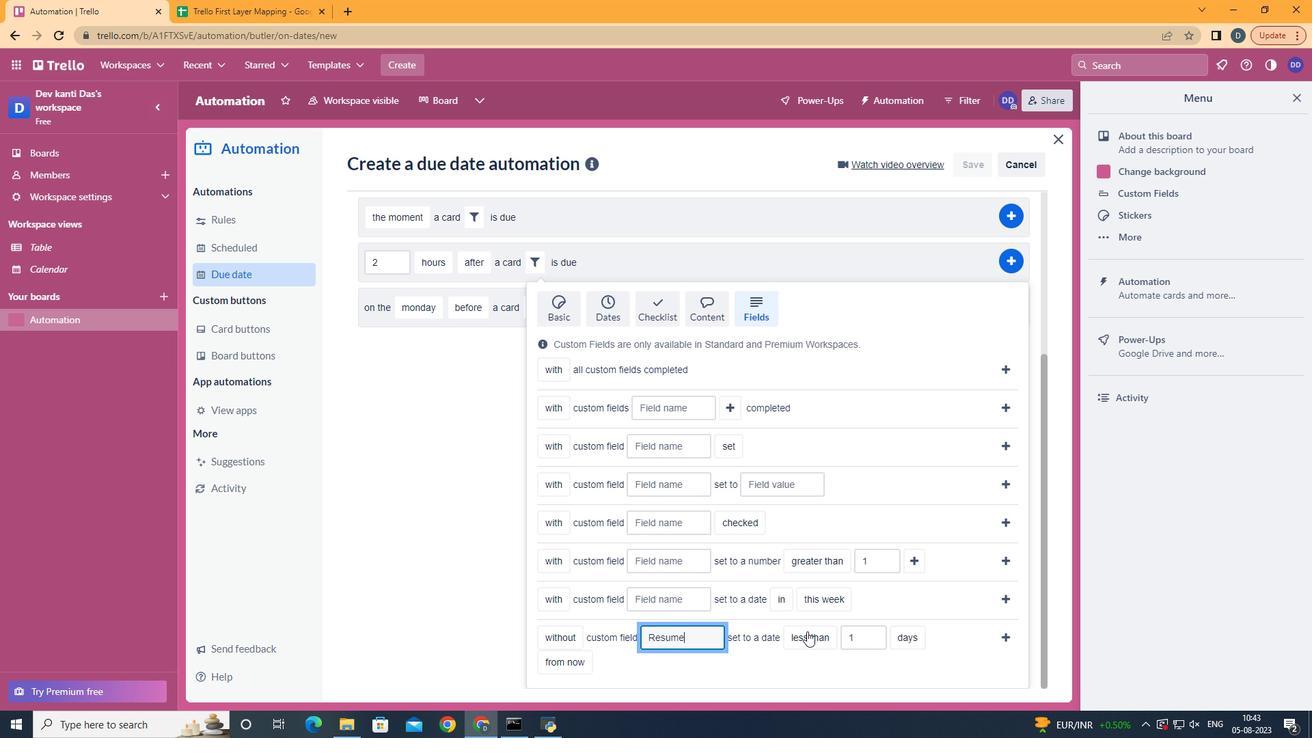 
Action: Mouse moved to (841, 575)
Screenshot: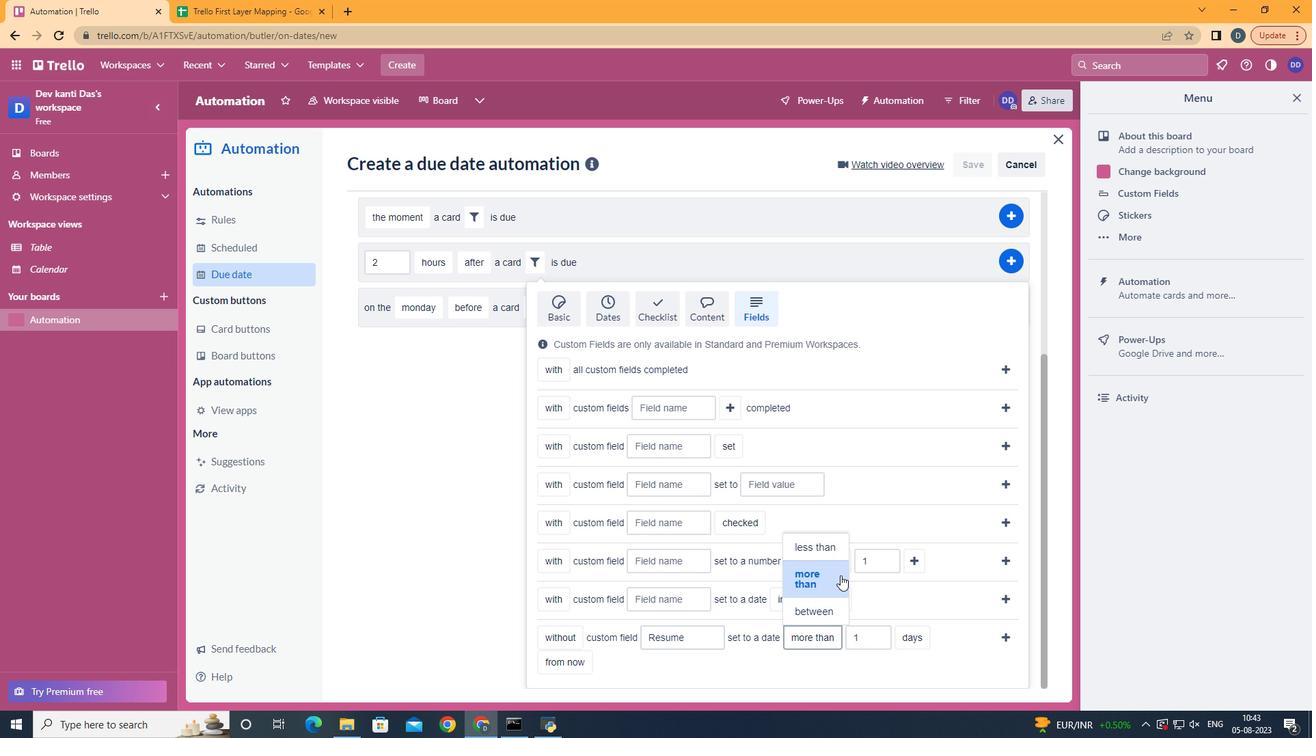 
Action: Mouse pressed left at (841, 575)
Screenshot: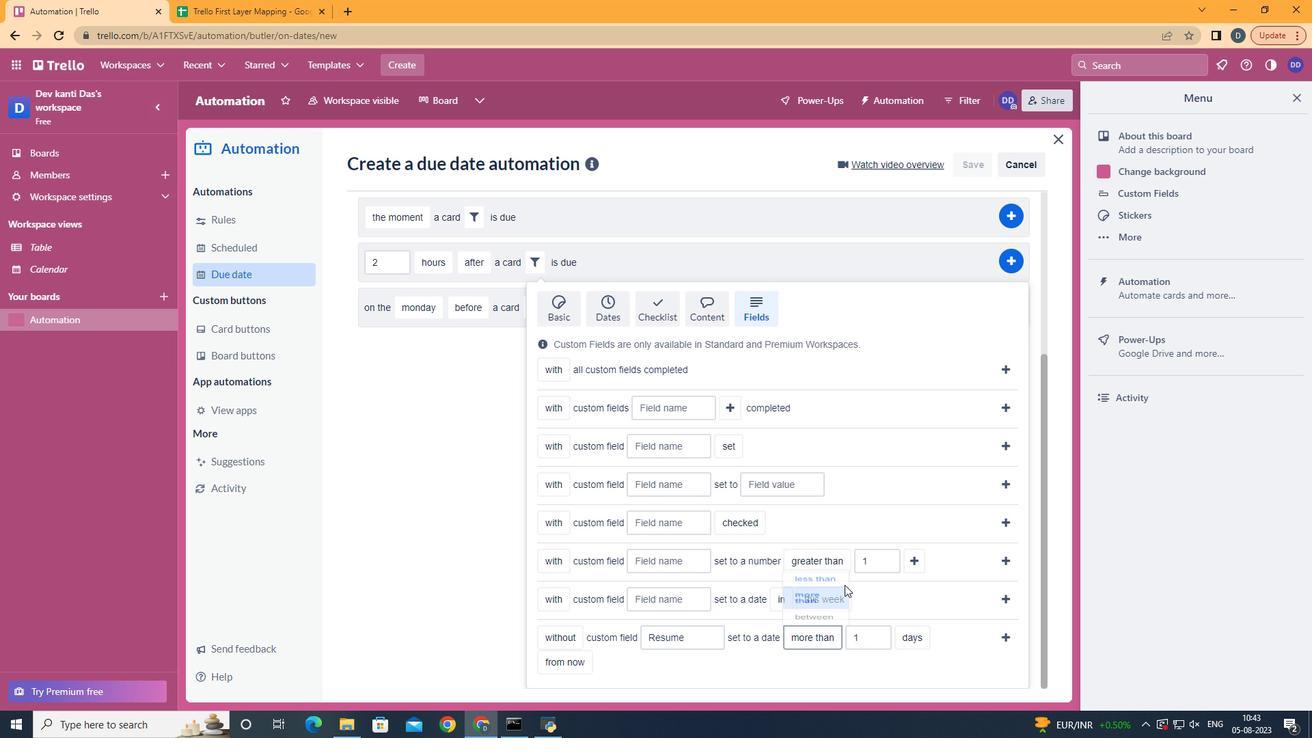 
Action: Mouse moved to (928, 585)
Screenshot: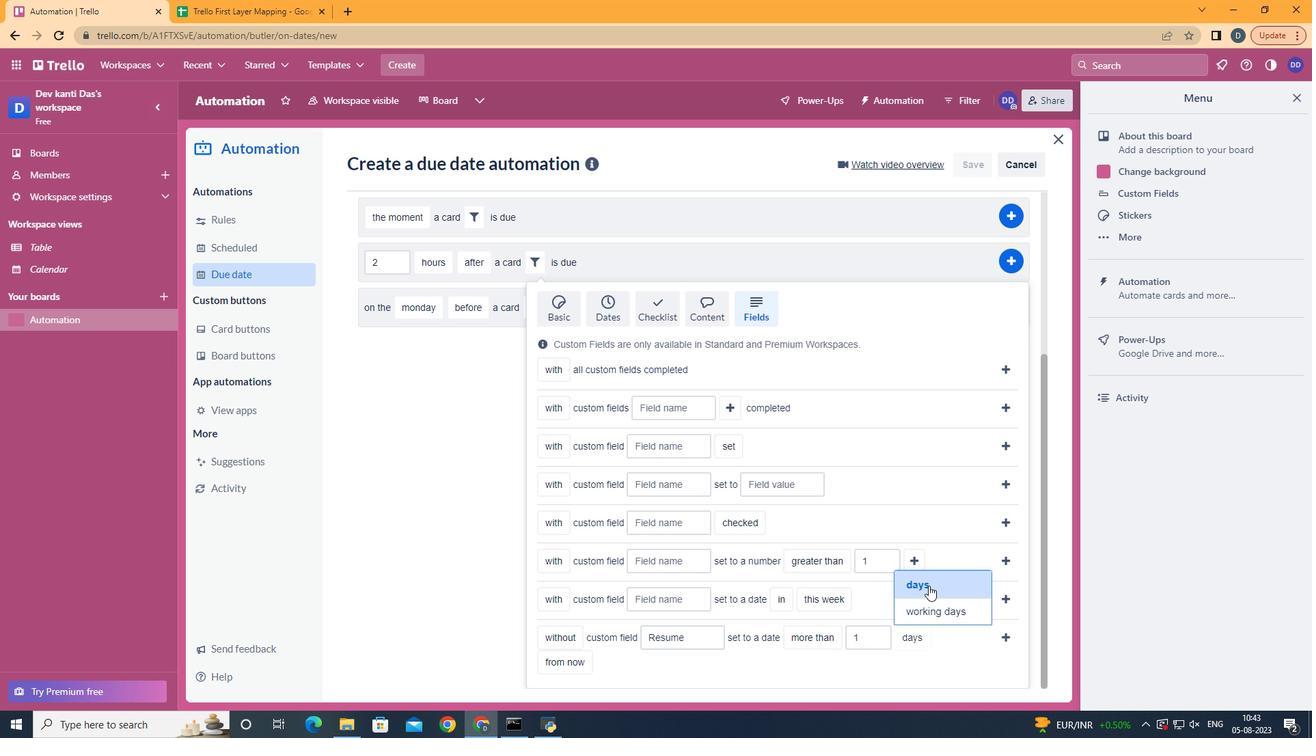 
Action: Mouse pressed left at (928, 585)
Screenshot: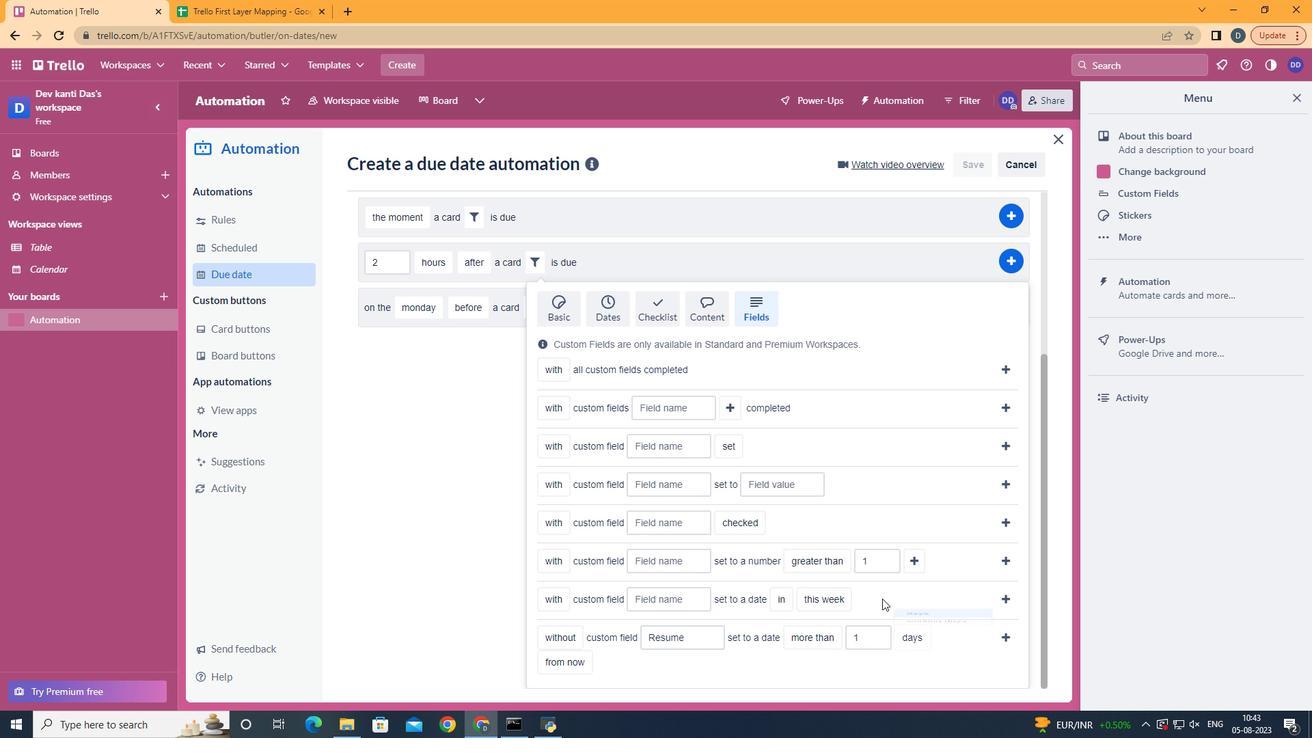 
Action: Mouse moved to (575, 604)
Screenshot: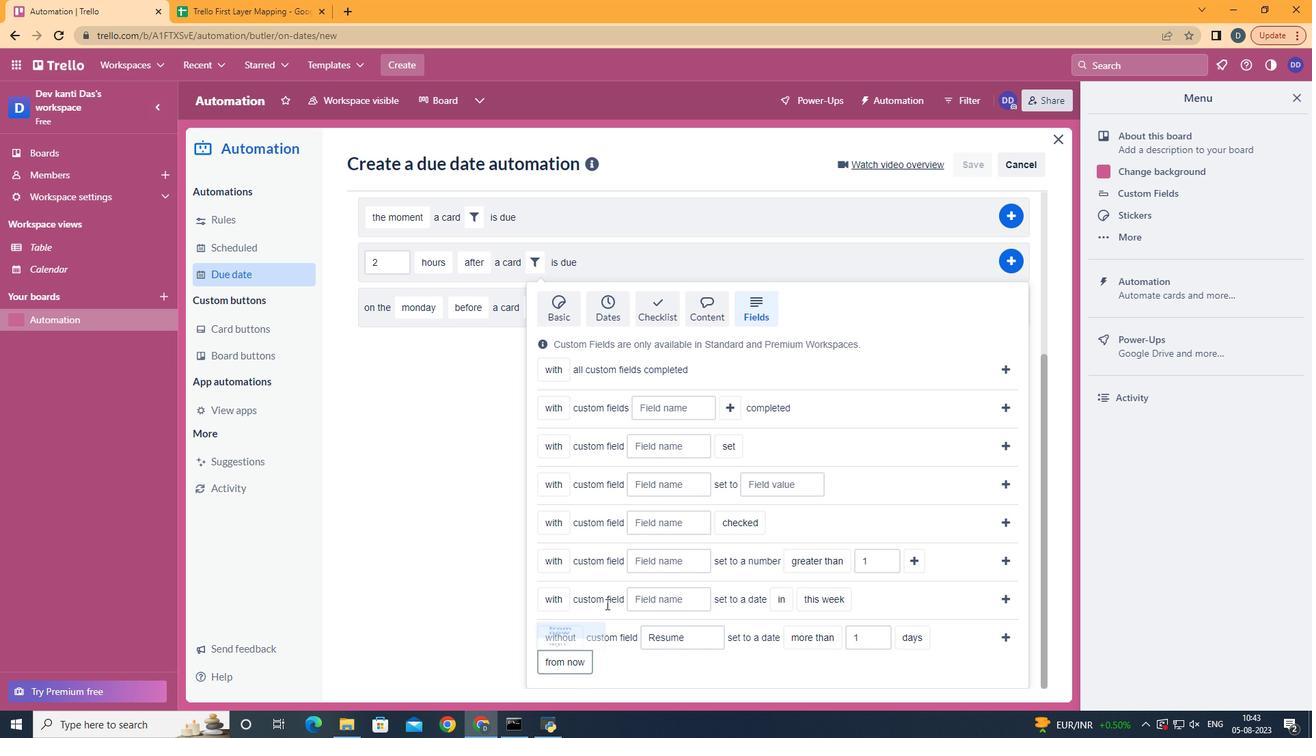 
Action: Mouse pressed left at (575, 604)
Screenshot: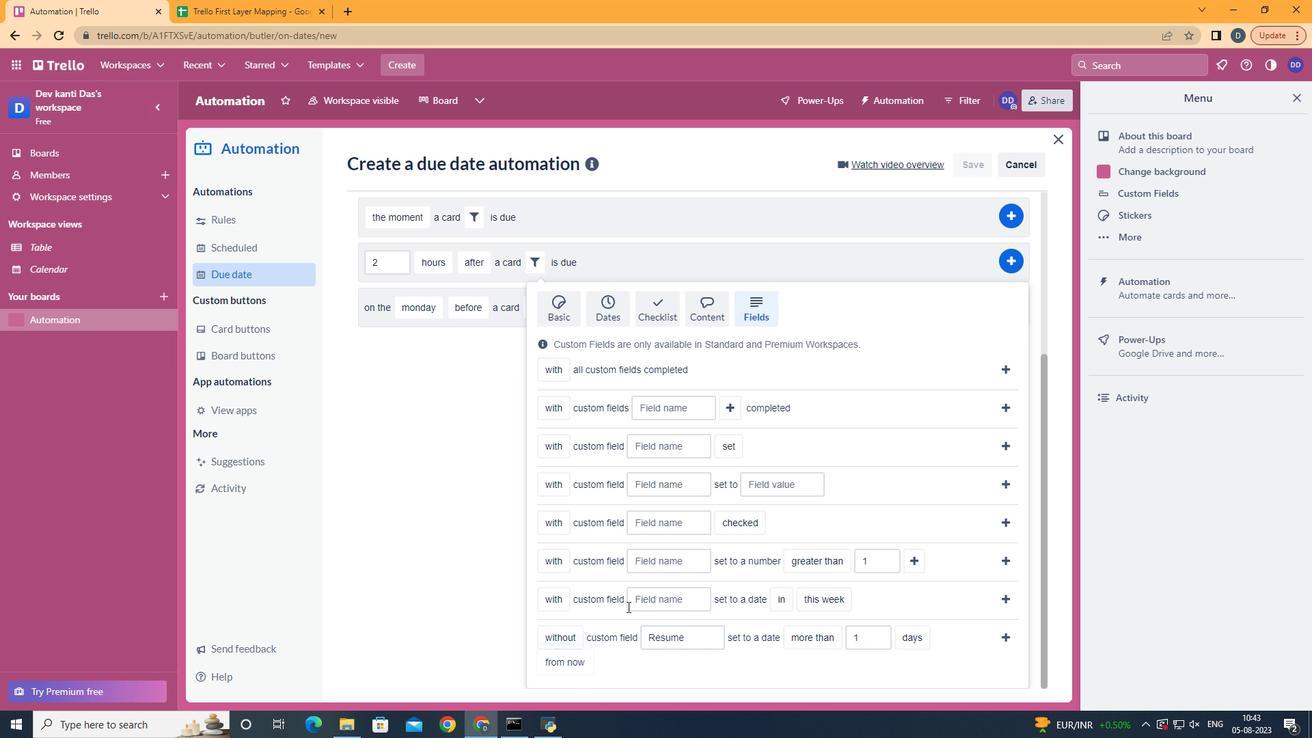 
Action: Mouse moved to (1006, 635)
Screenshot: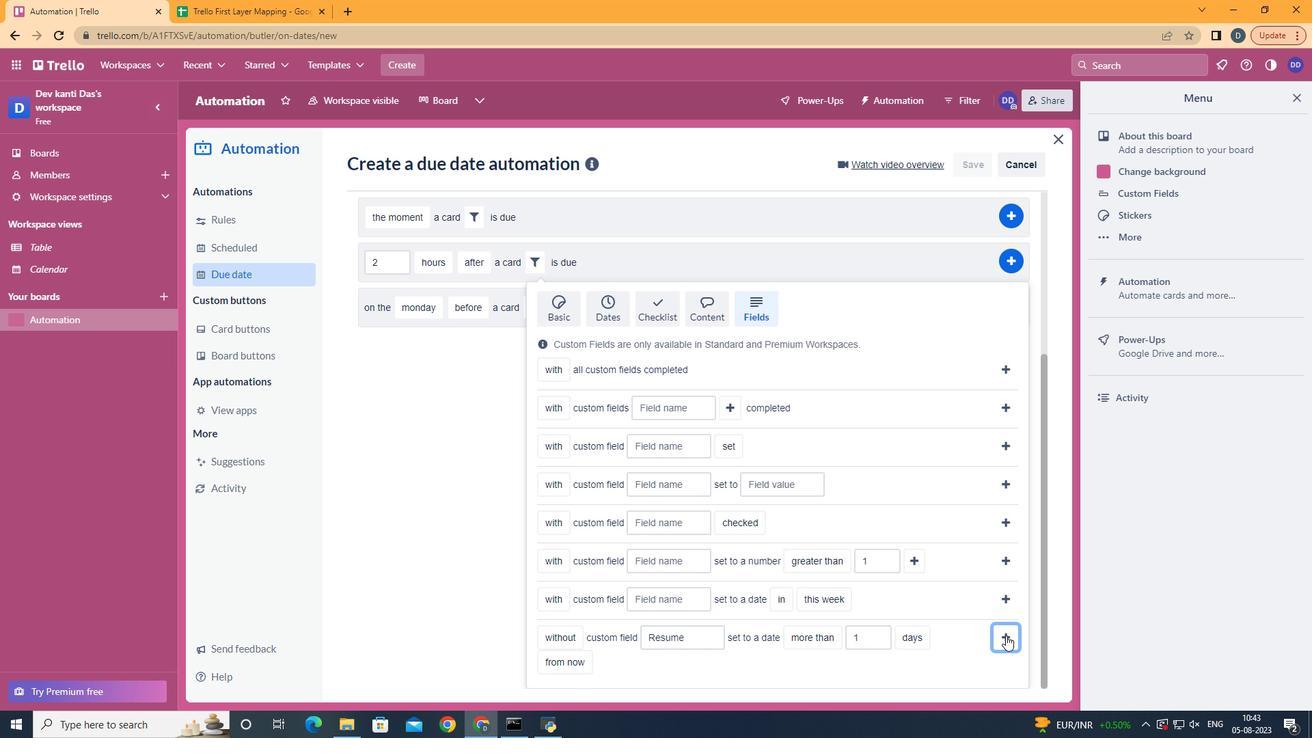 
Action: Mouse pressed left at (1006, 635)
Screenshot: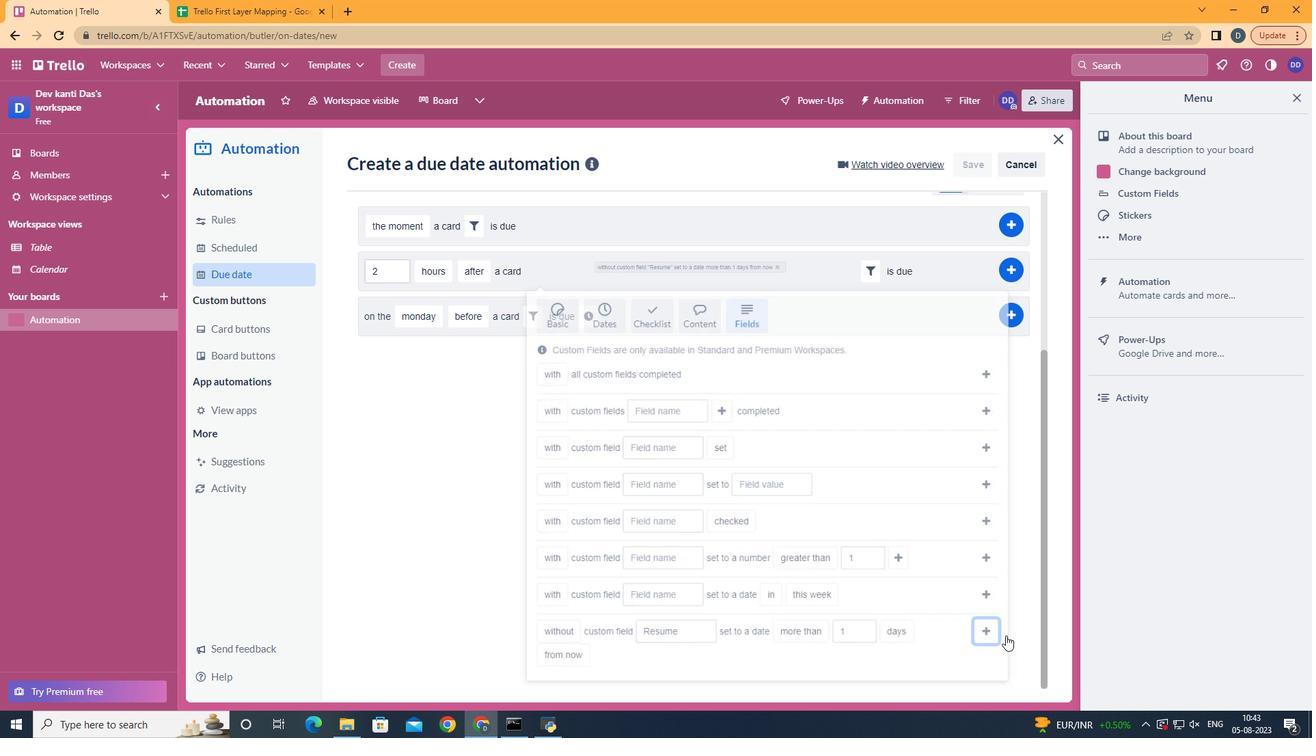 
Action: Mouse moved to (1021, 487)
Screenshot: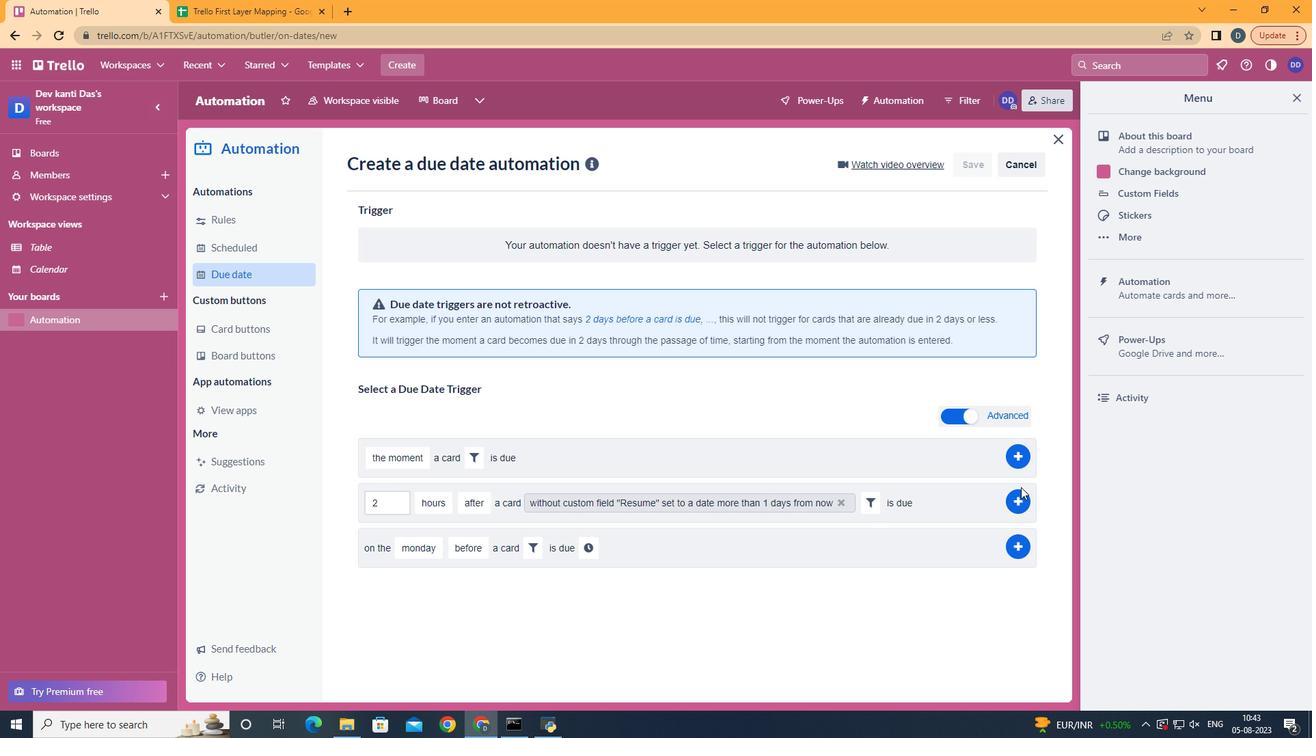 
Action: Mouse pressed left at (1021, 487)
Screenshot: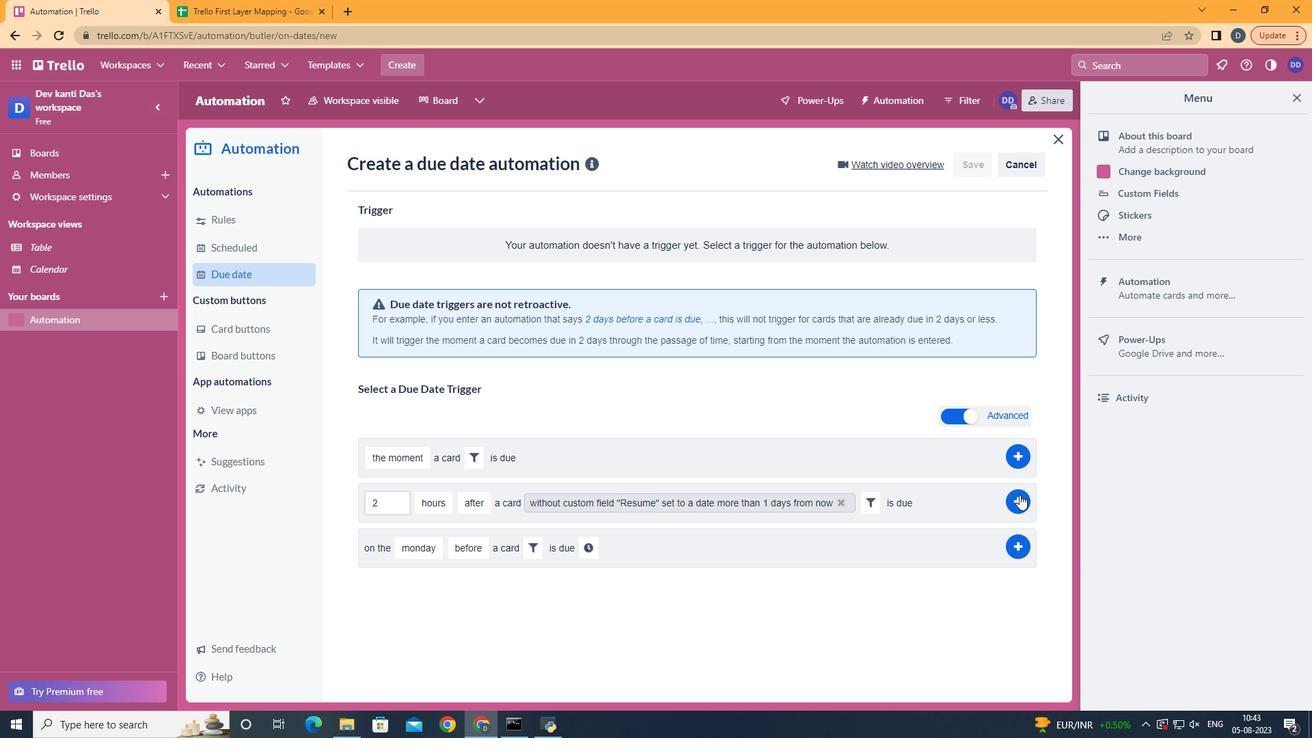 
Action: Mouse moved to (1019, 497)
Screenshot: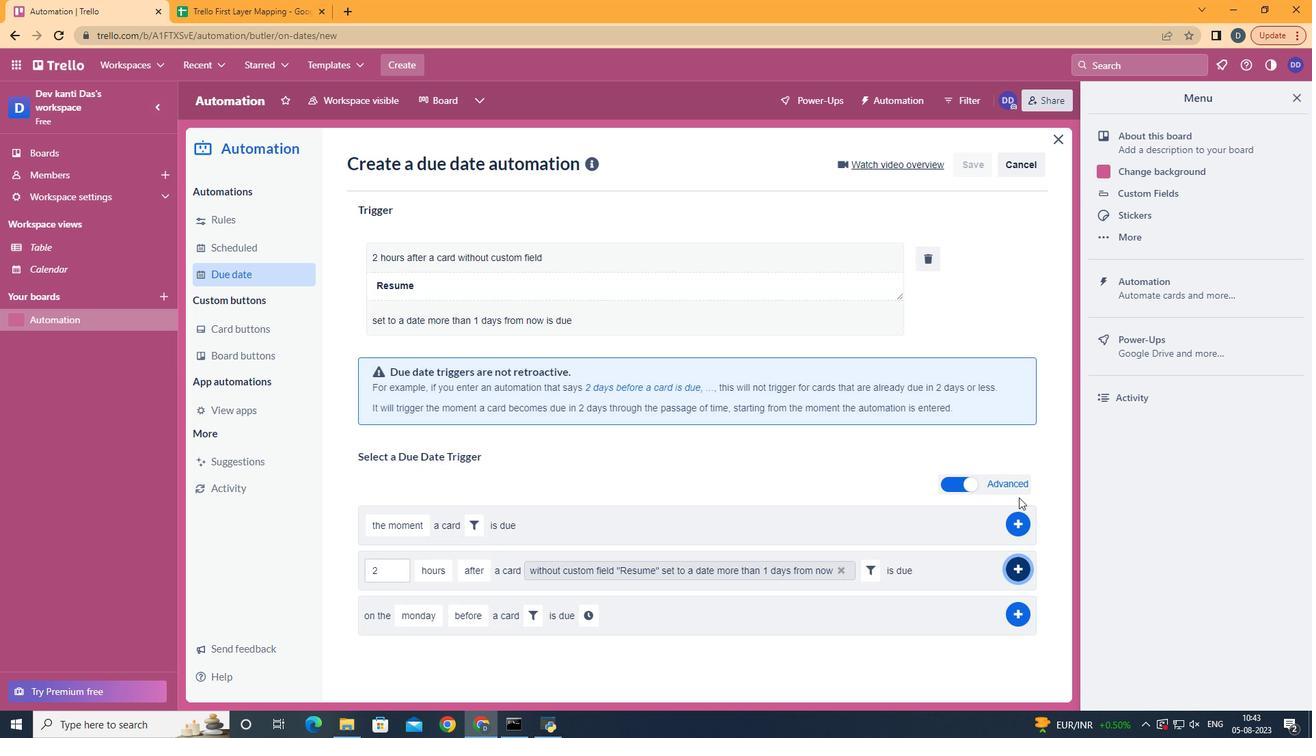 
Action: Mouse pressed left at (1019, 497)
Screenshot: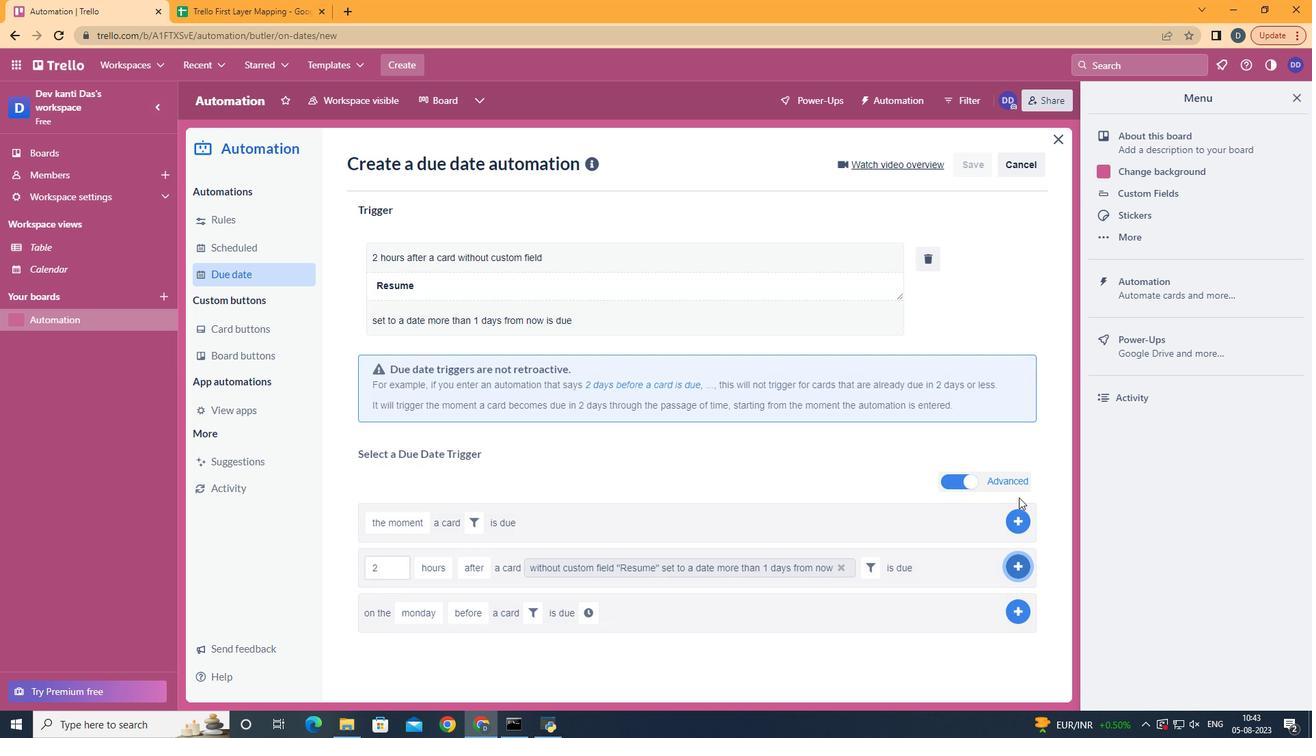 
Action: Mouse moved to (681, 241)
Screenshot: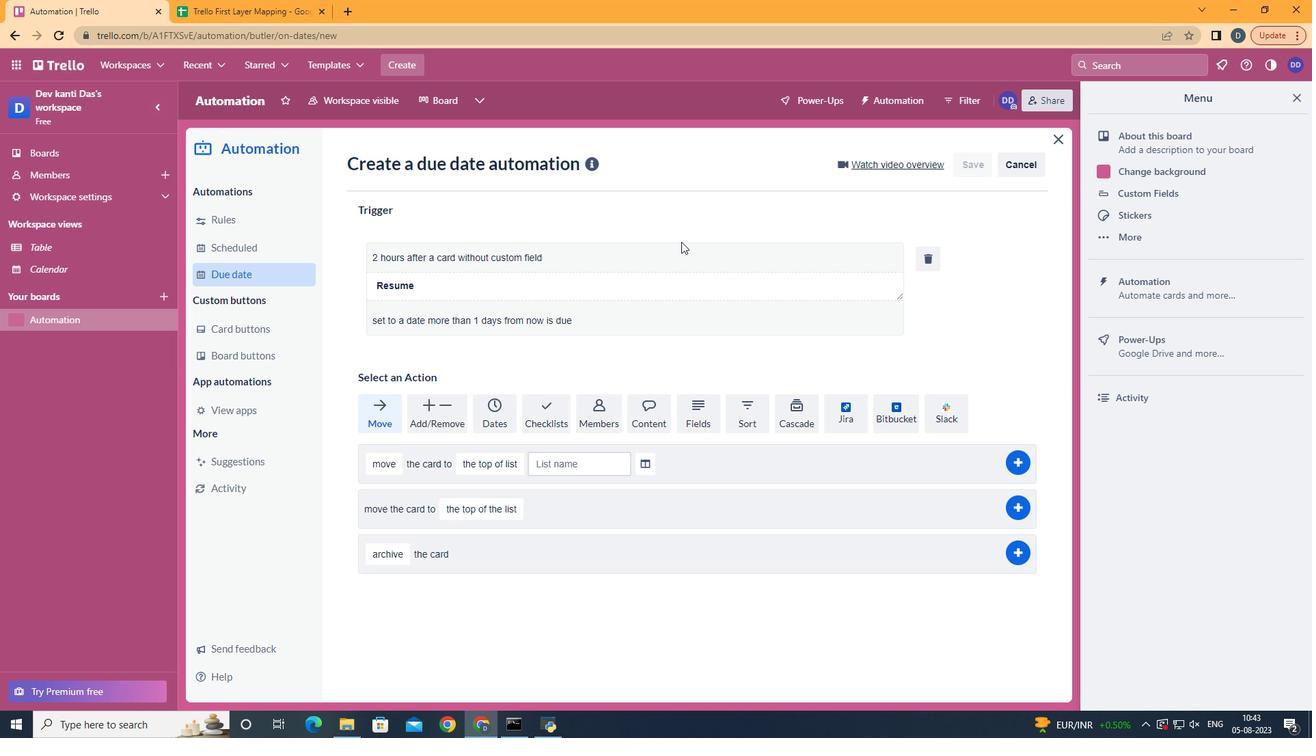 
